 Task: In the  document poem.pdf. Below name insert the link: 'www.instagram.com' Insert Dropdown below the link: Review Status  'Select Under review'Insert Header and write  "LunaTech" . Change font style to  Lobster
Action: Mouse moved to (309, 352)
Screenshot: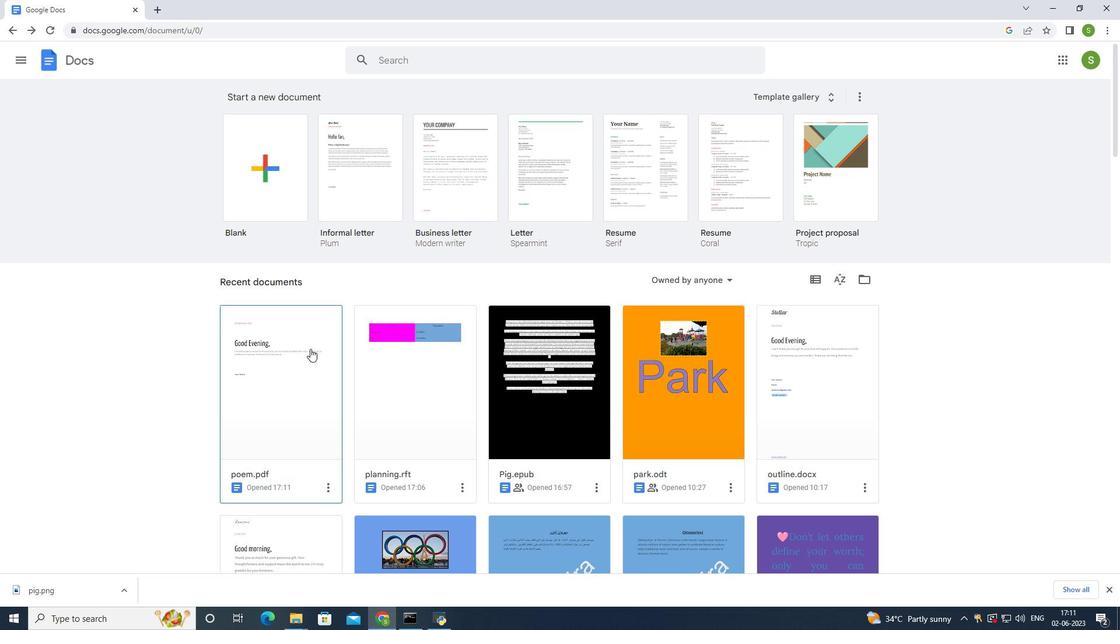 
Action: Mouse pressed left at (309, 352)
Screenshot: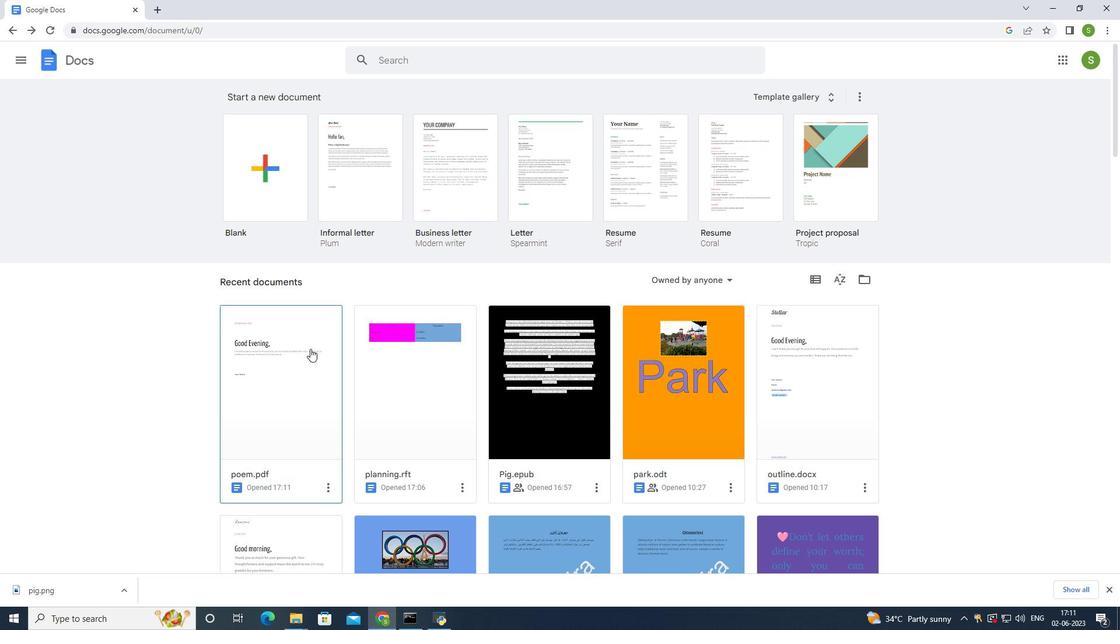 
Action: Mouse moved to (348, 406)
Screenshot: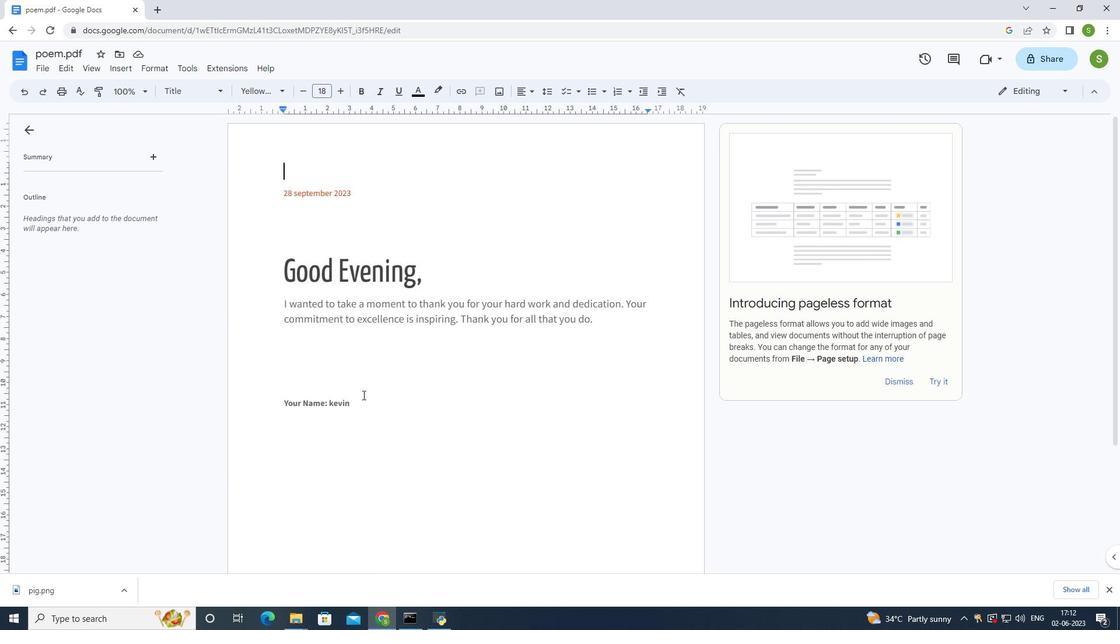 
Action: Mouse pressed left at (348, 406)
Screenshot: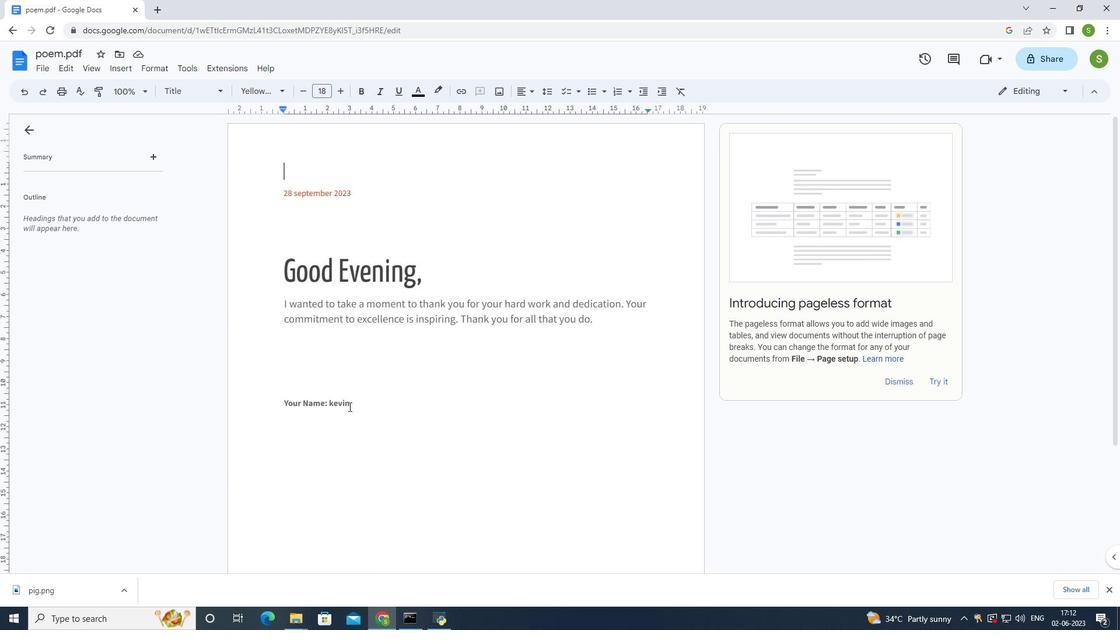 
Action: Mouse moved to (414, 392)
Screenshot: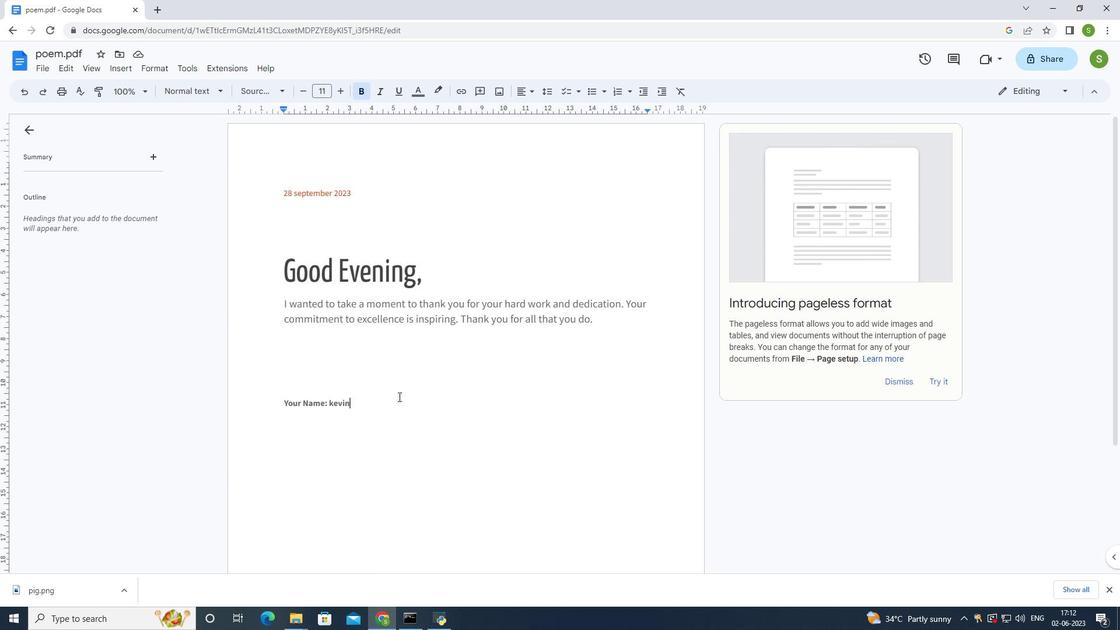 
Action: Key pressed <Key.enter>
Screenshot: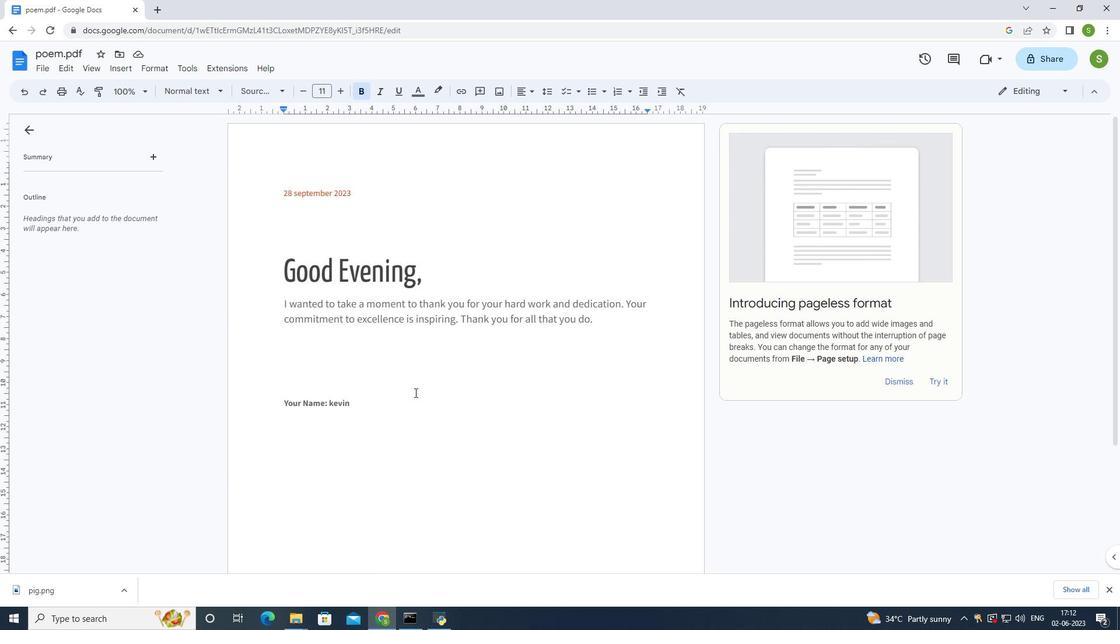 
Action: Mouse moved to (464, 92)
Screenshot: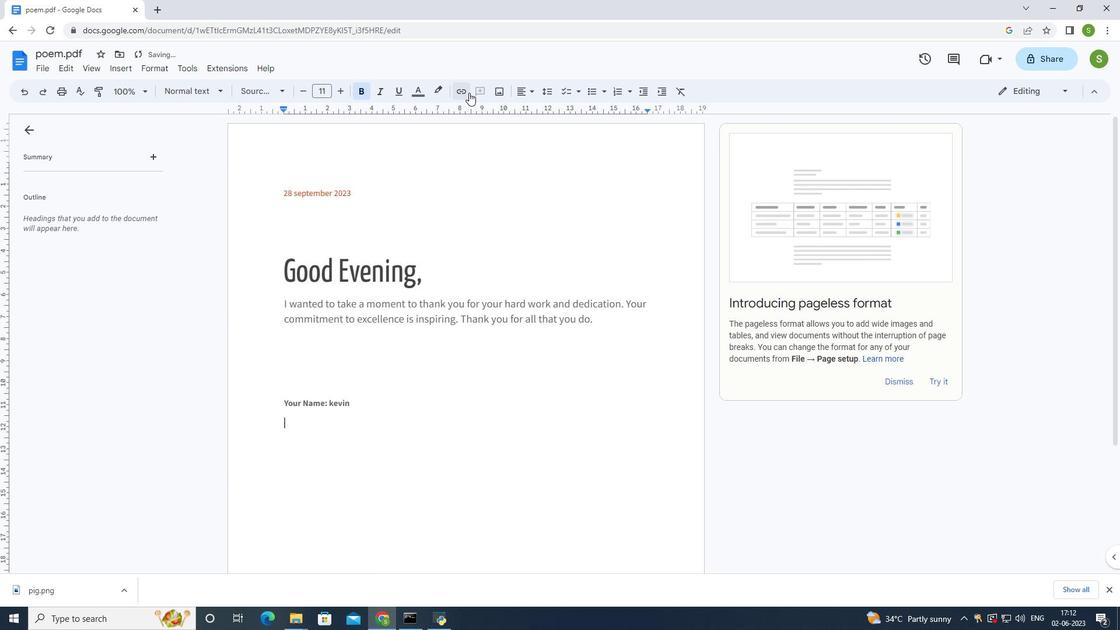 
Action: Mouse pressed left at (464, 92)
Screenshot: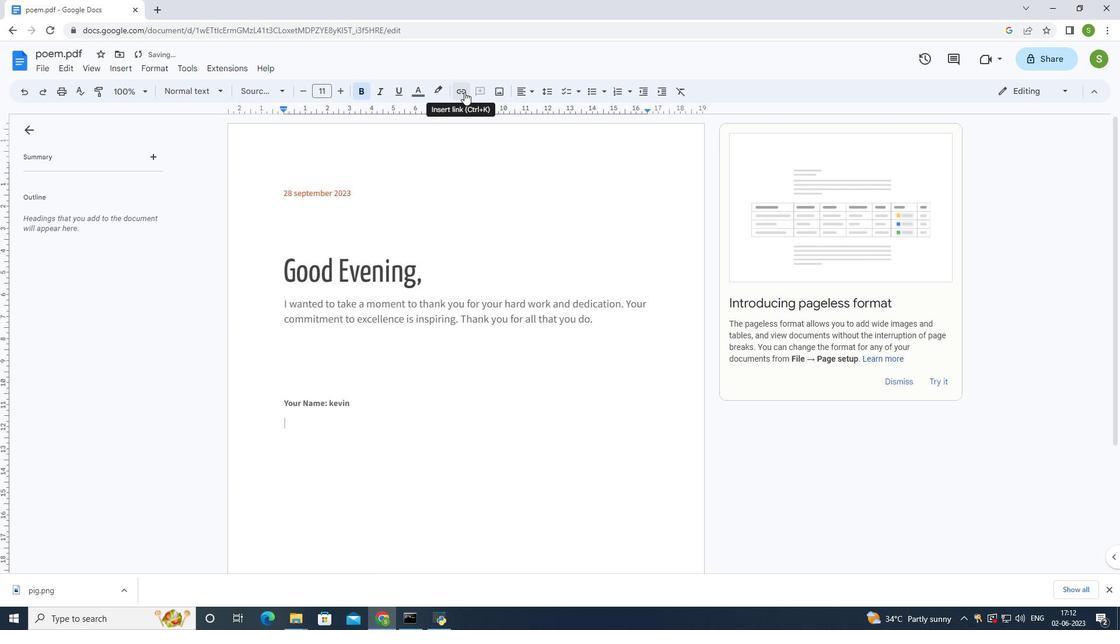 
Action: Mouse moved to (396, 229)
Screenshot: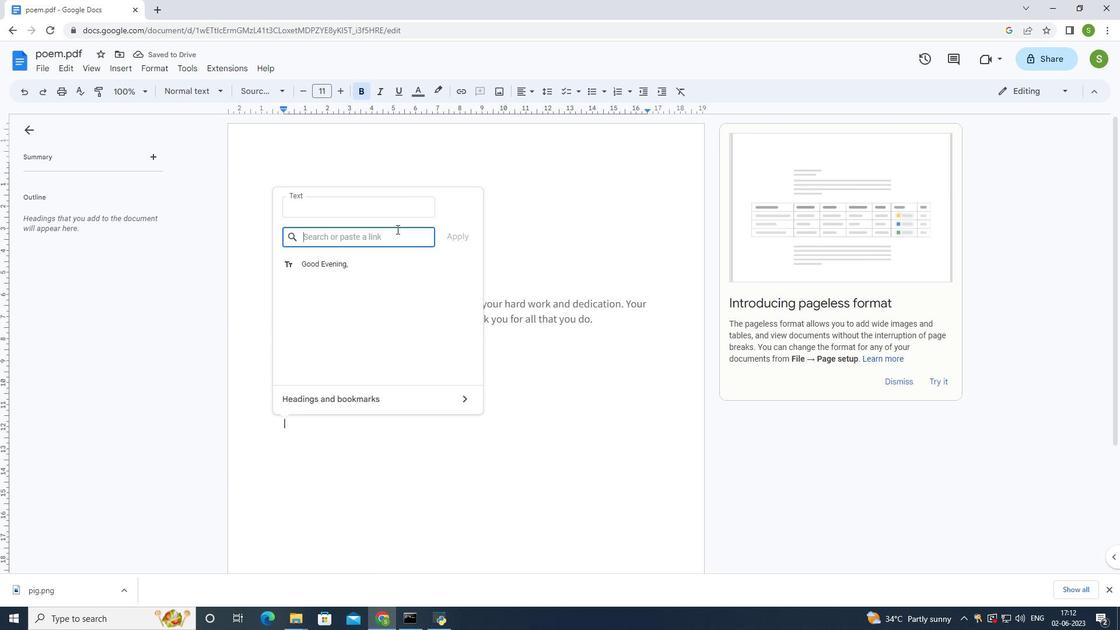 
Action: Key pressed www.
Screenshot: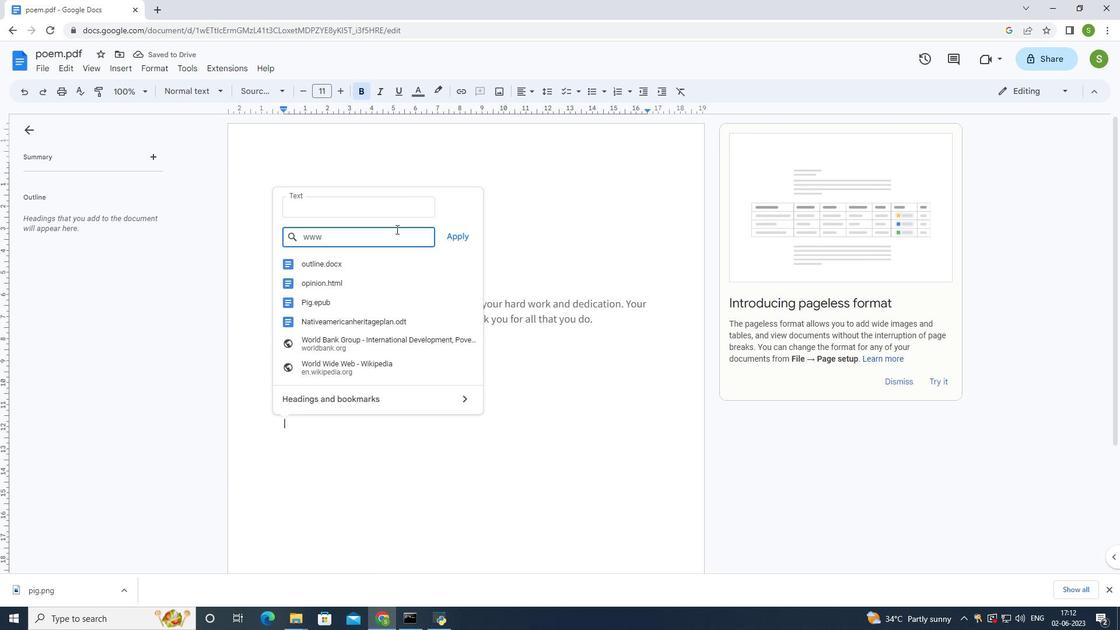 
Action: Mouse moved to (406, 248)
Screenshot: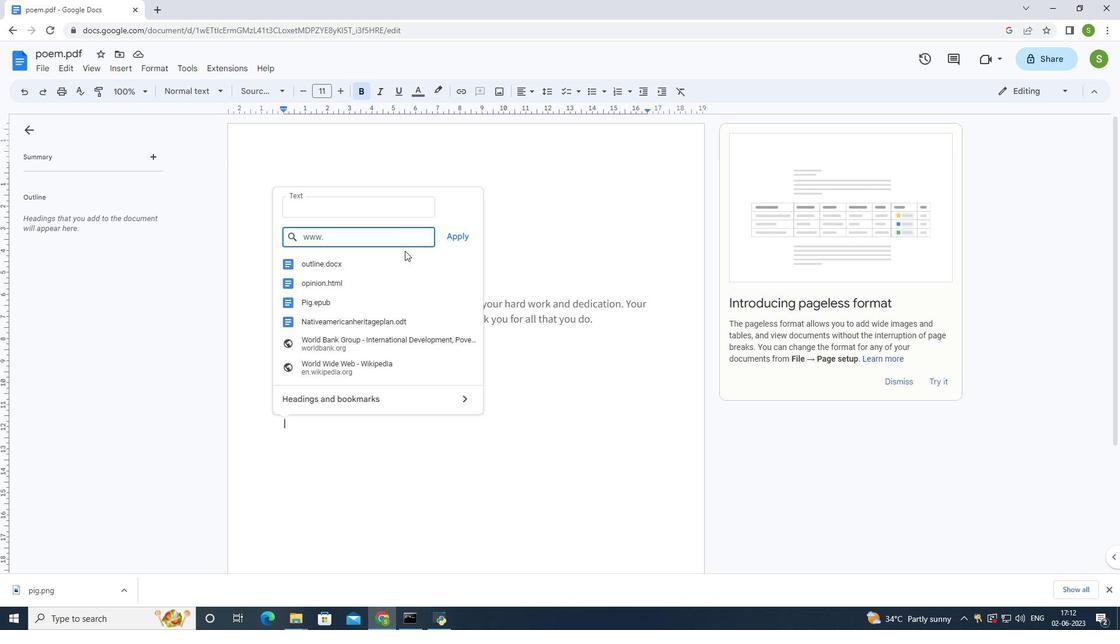 
Action: Key pressed instagram.com<Key.enter>
Screenshot: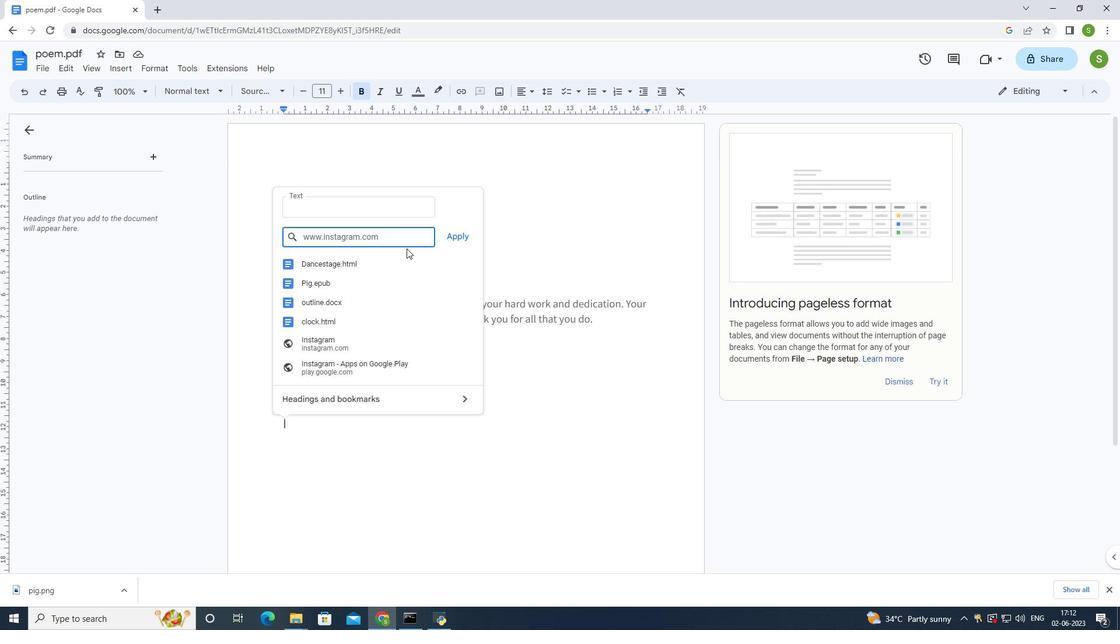 
Action: Mouse moved to (120, 64)
Screenshot: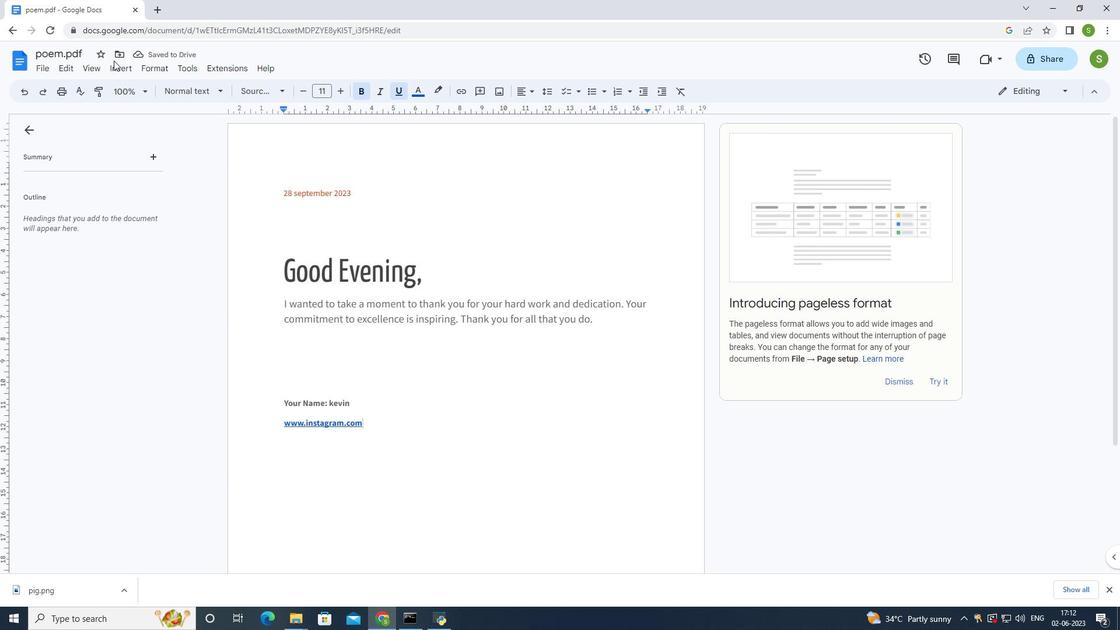 
Action: Mouse pressed left at (120, 64)
Screenshot: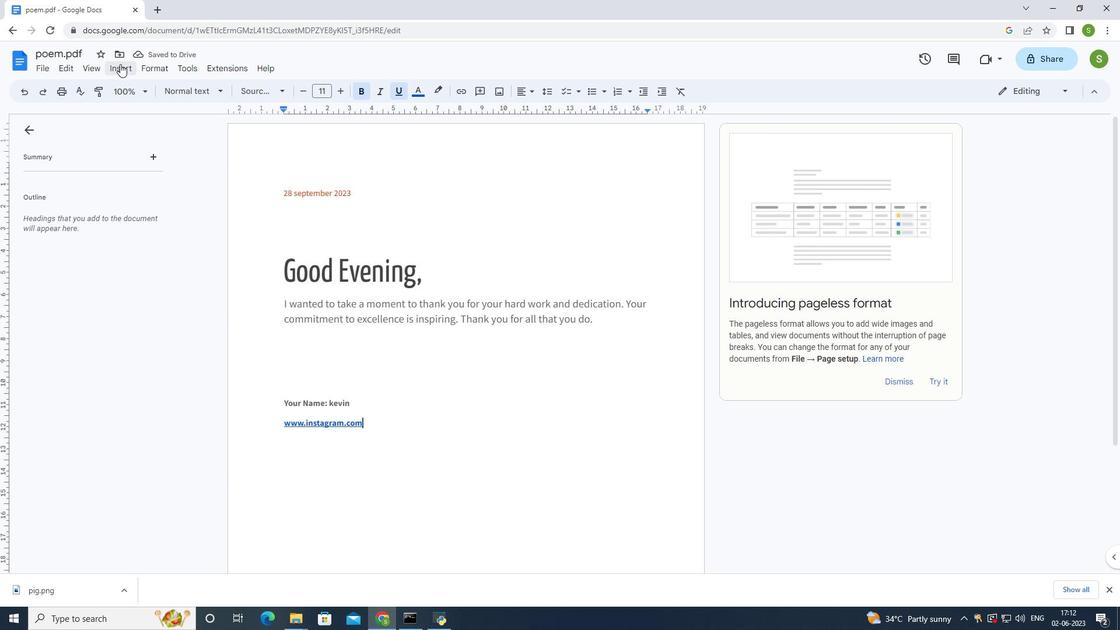 
Action: Mouse moved to (171, 224)
Screenshot: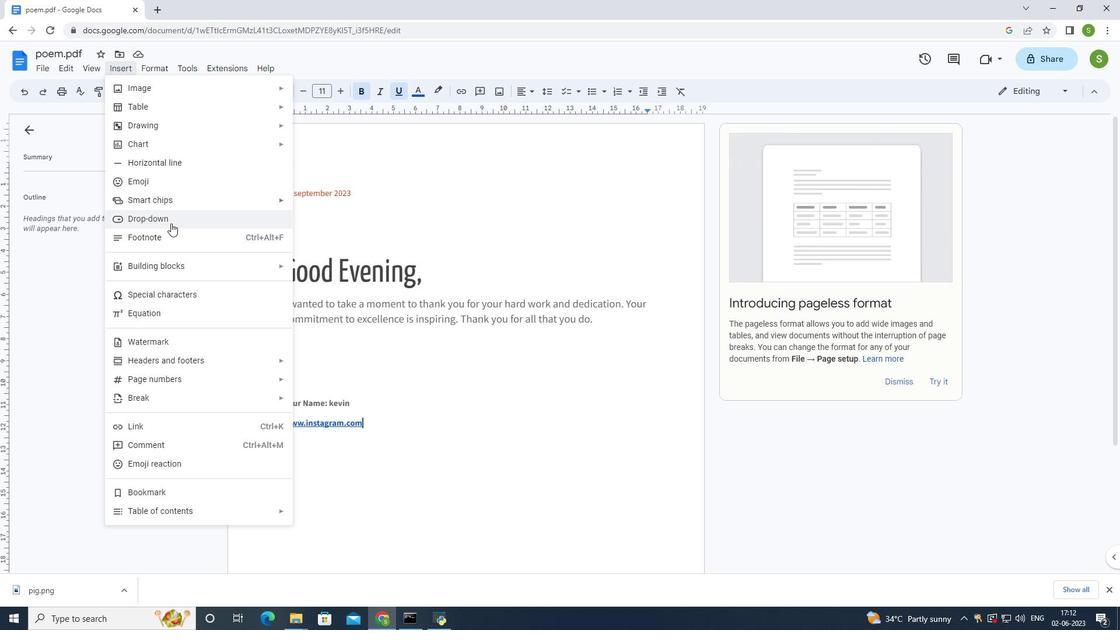 
Action: Mouse pressed left at (171, 224)
Screenshot: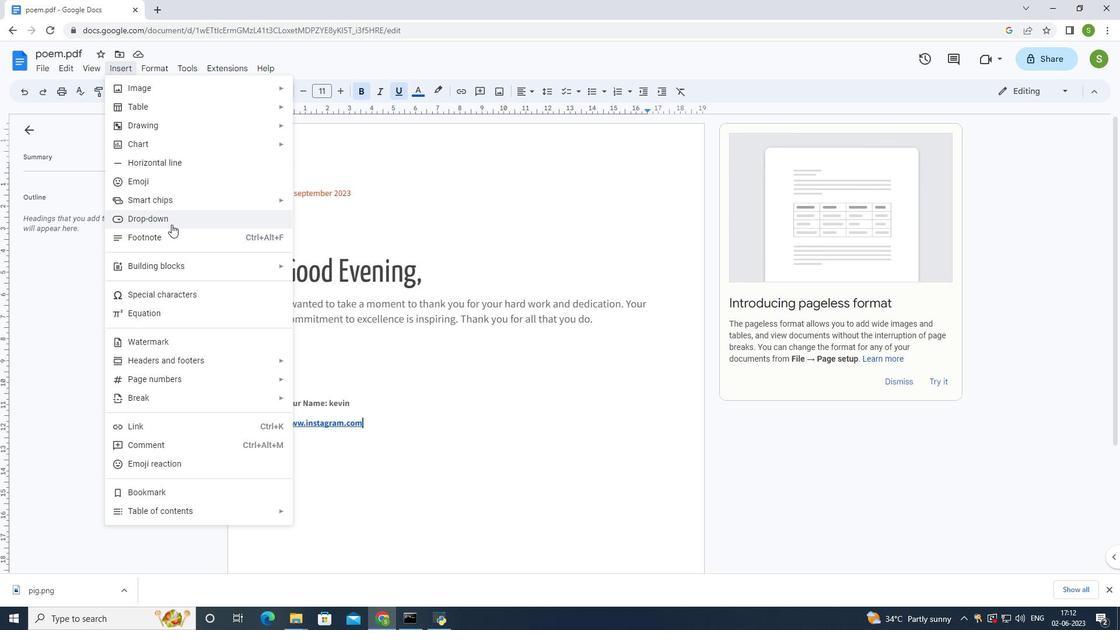 
Action: Mouse moved to (403, 527)
Screenshot: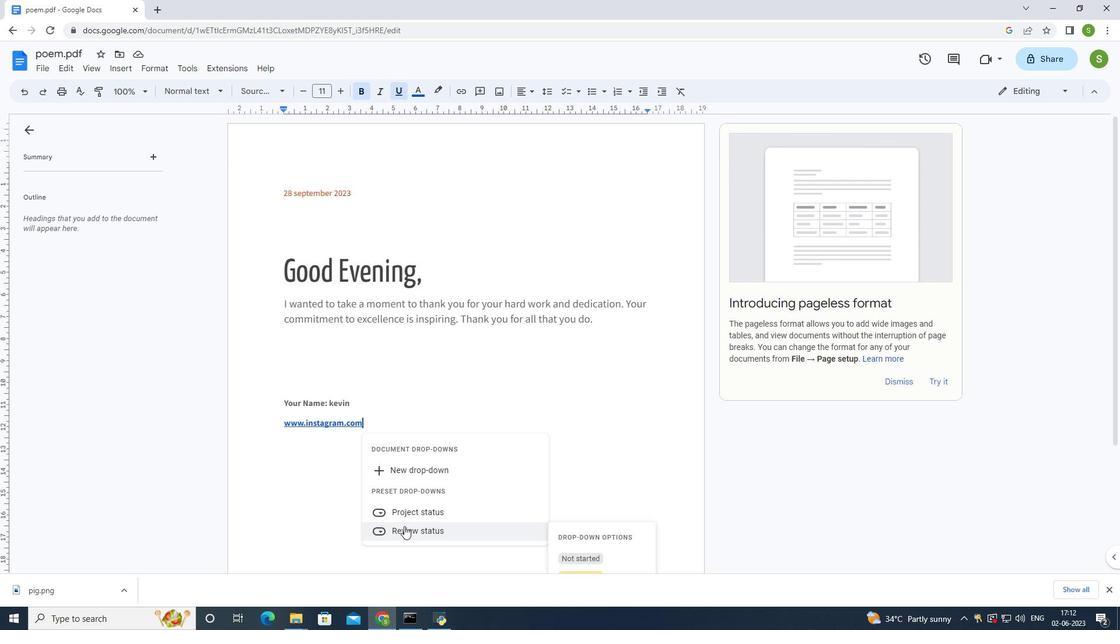 
Action: Mouse pressed left at (403, 527)
Screenshot: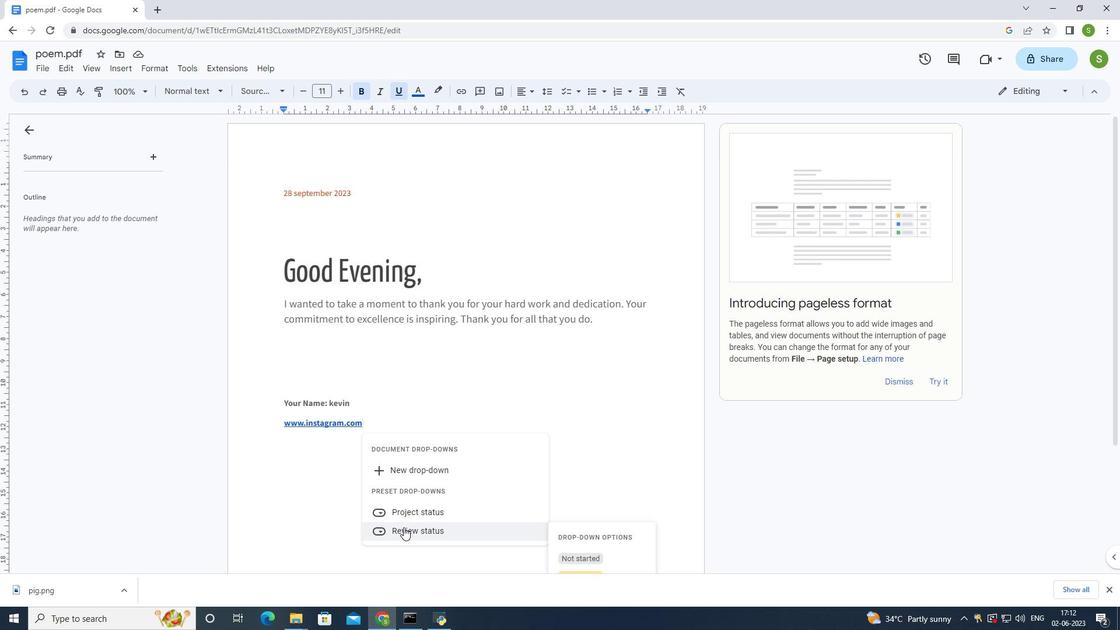 
Action: Mouse moved to (407, 421)
Screenshot: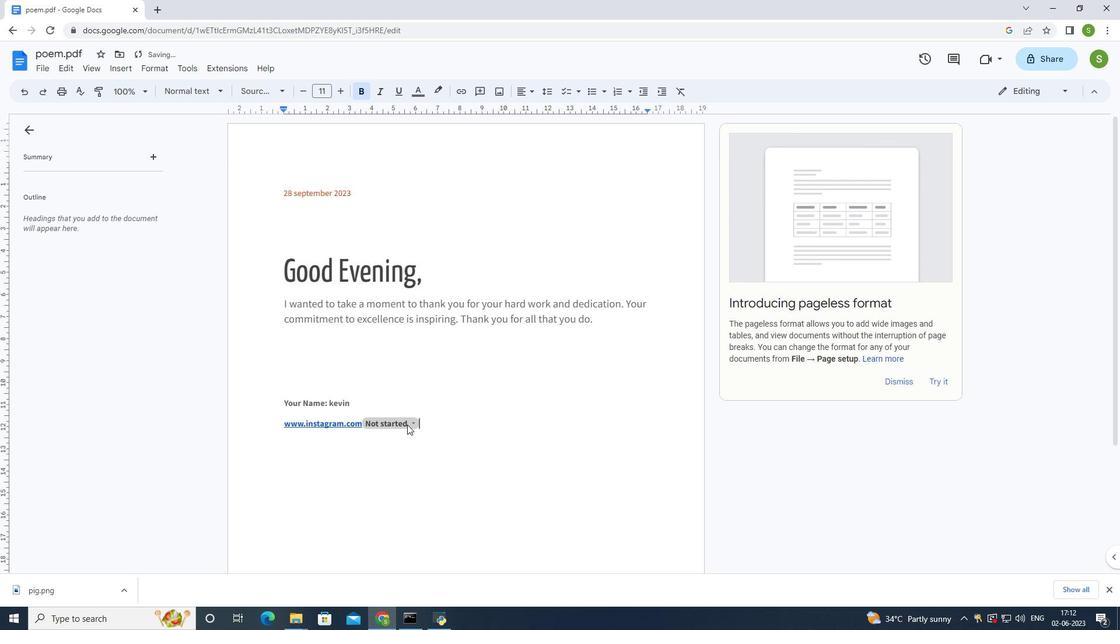
Action: Mouse pressed left at (407, 421)
Screenshot: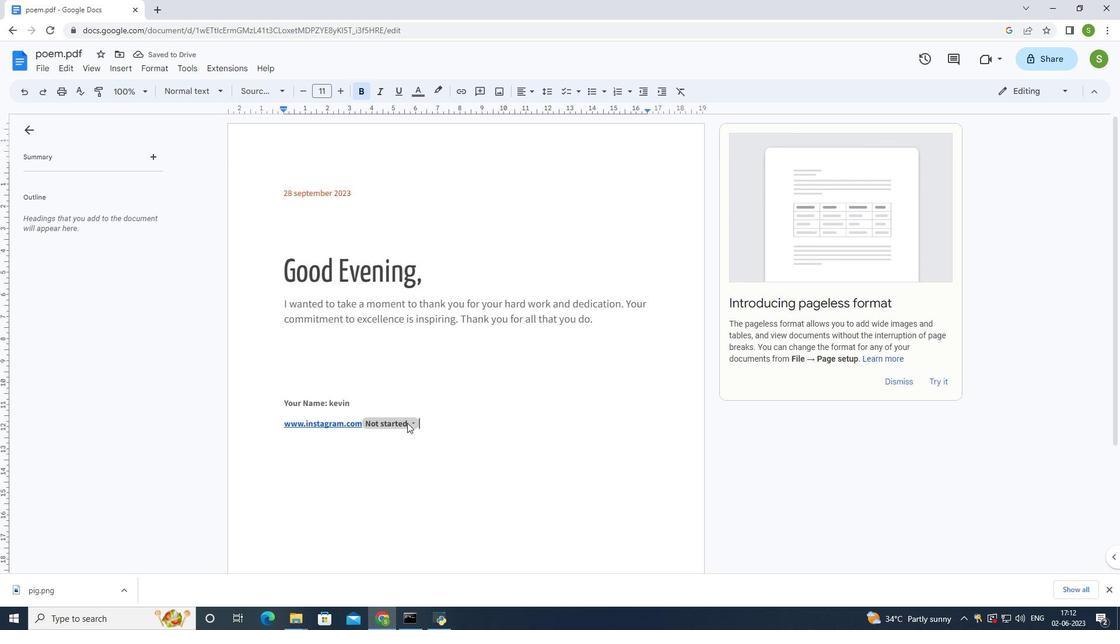 
Action: Mouse moved to (486, 474)
Screenshot: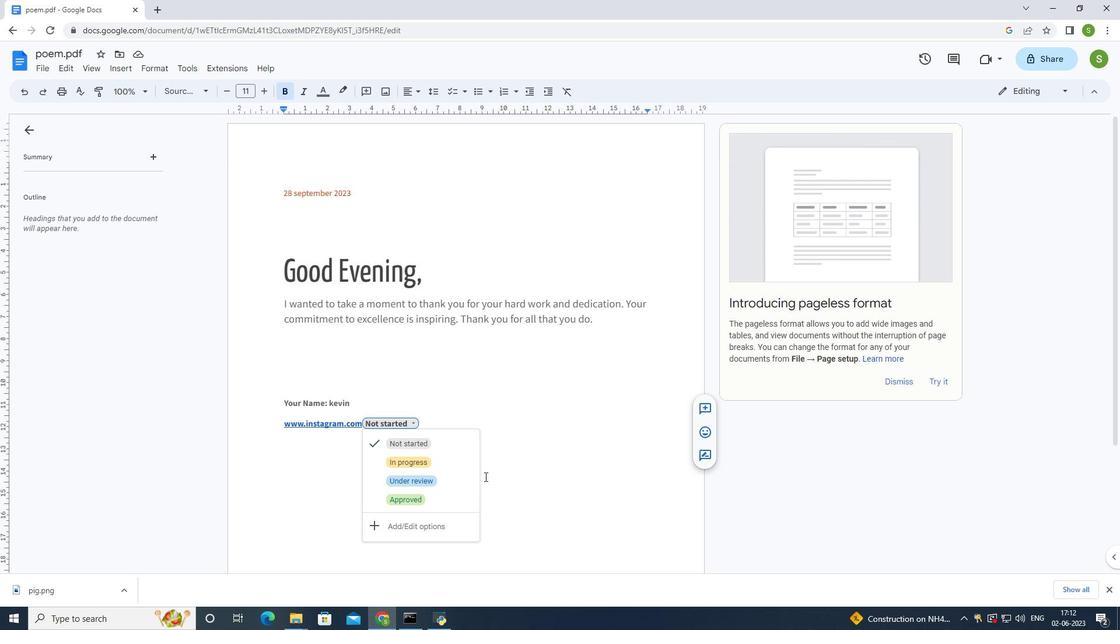 
Action: Mouse pressed left at (486, 474)
Screenshot: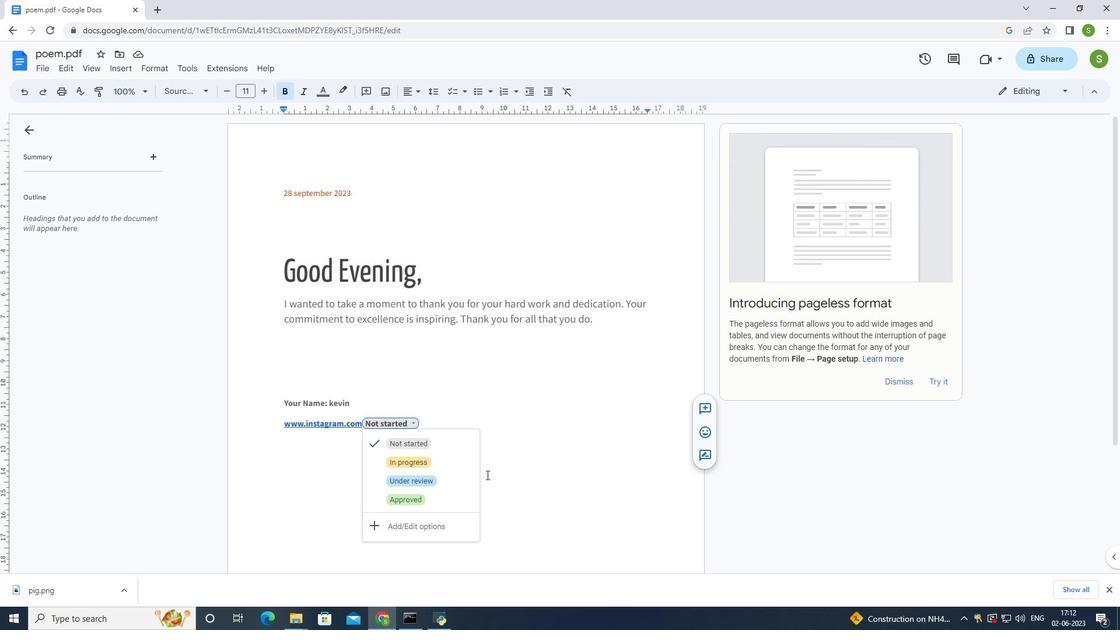 
Action: Mouse moved to (375, 151)
Screenshot: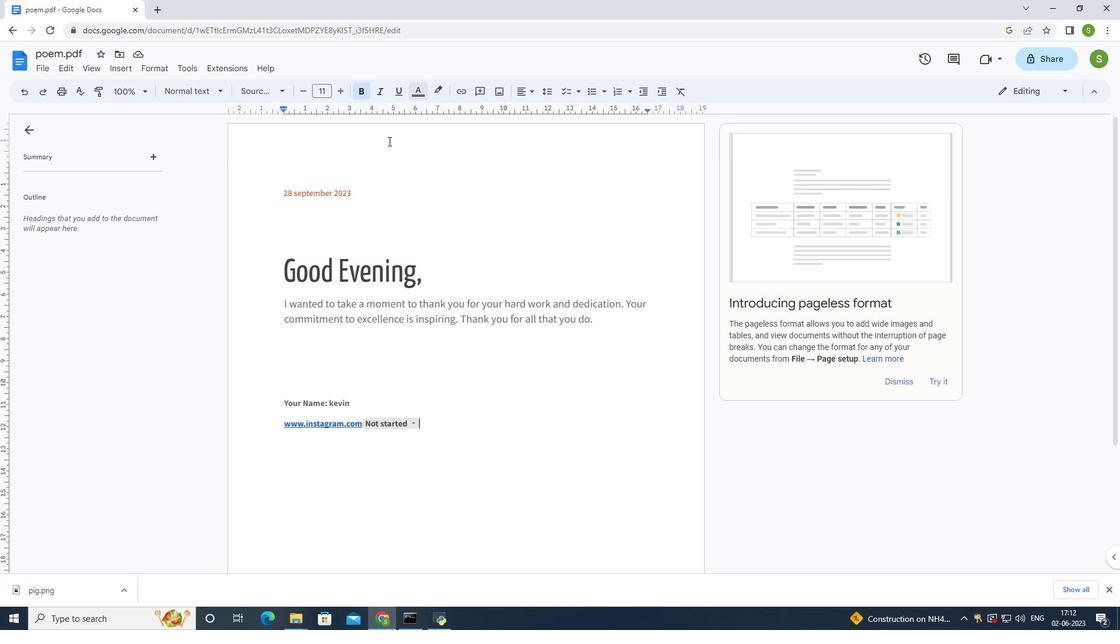 
Action: Mouse pressed left at (375, 151)
Screenshot: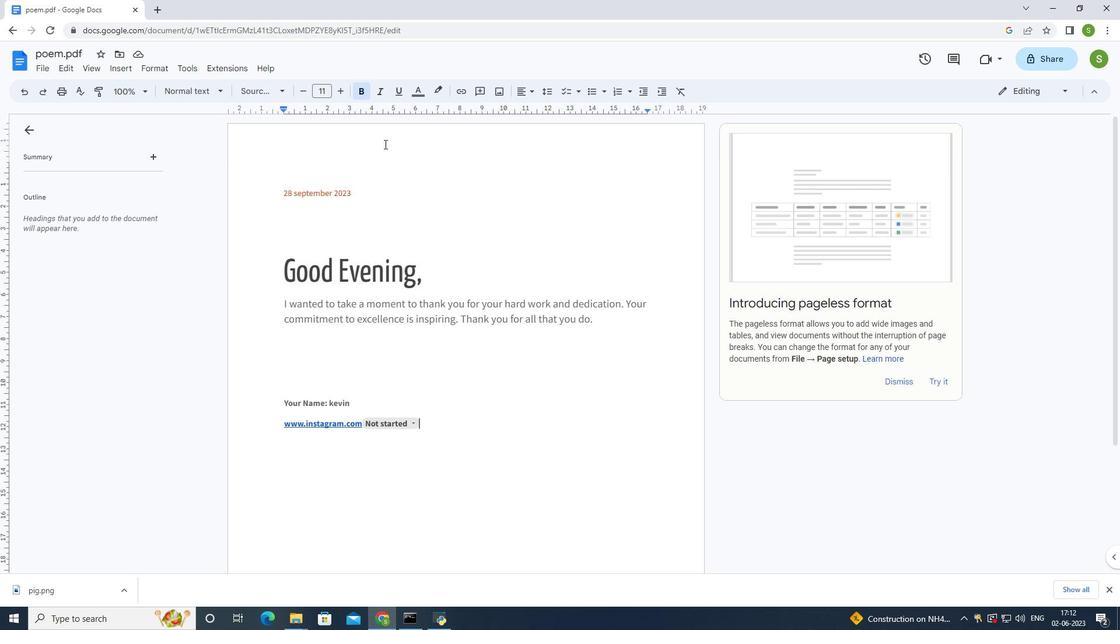 
Action: Mouse moved to (374, 151)
Screenshot: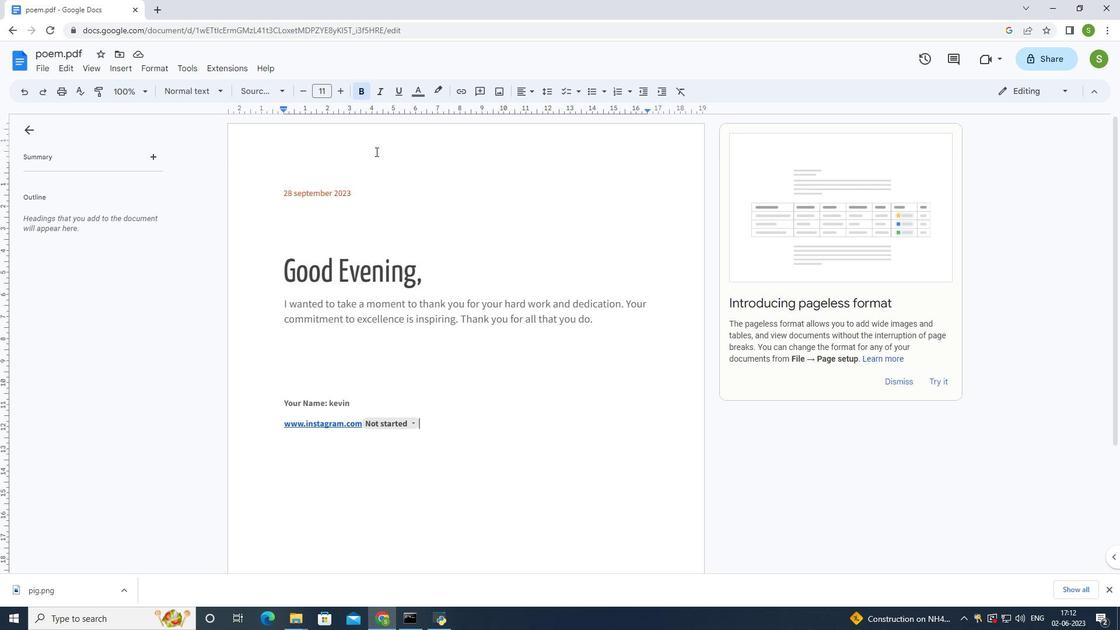 
Action: Mouse pressed left at (374, 151)
Screenshot: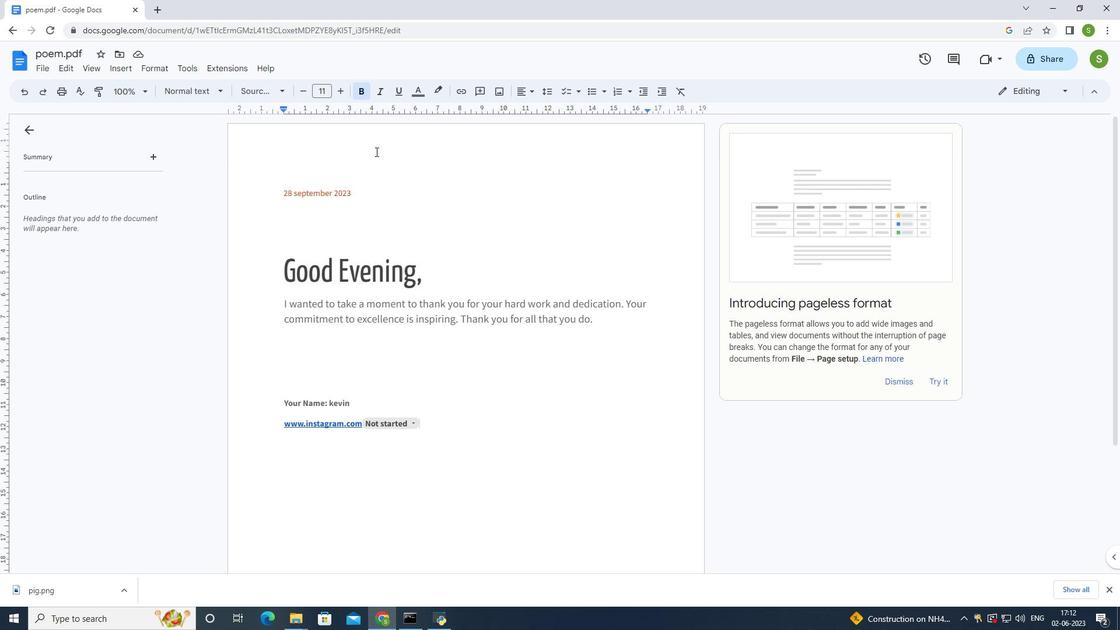 
Action: Mouse pressed left at (374, 151)
Screenshot: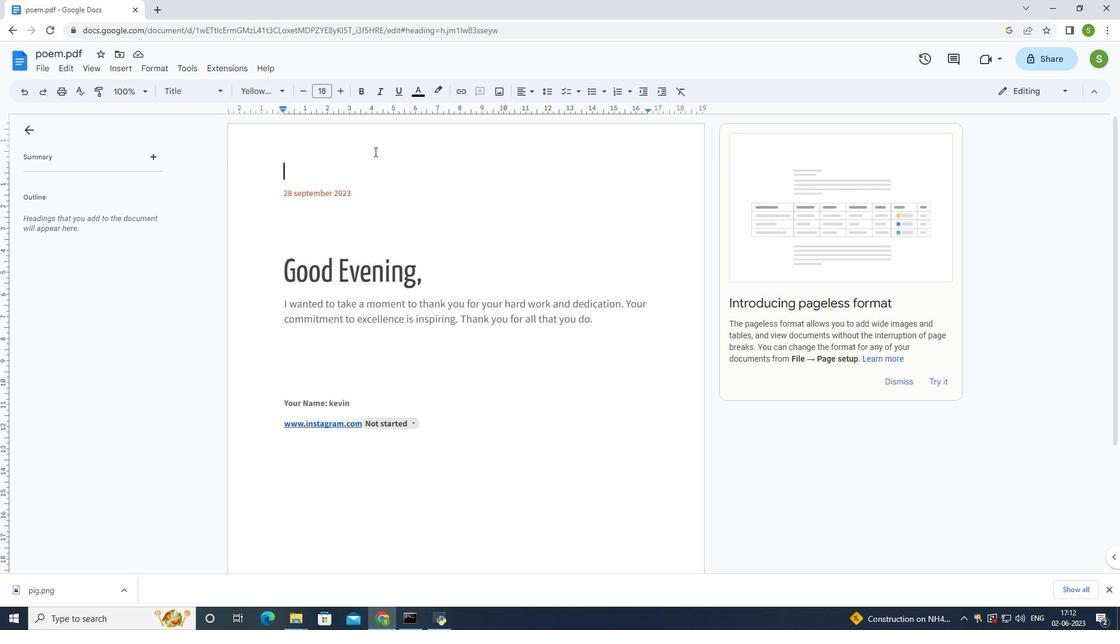 
Action: Mouse pressed left at (374, 151)
Screenshot: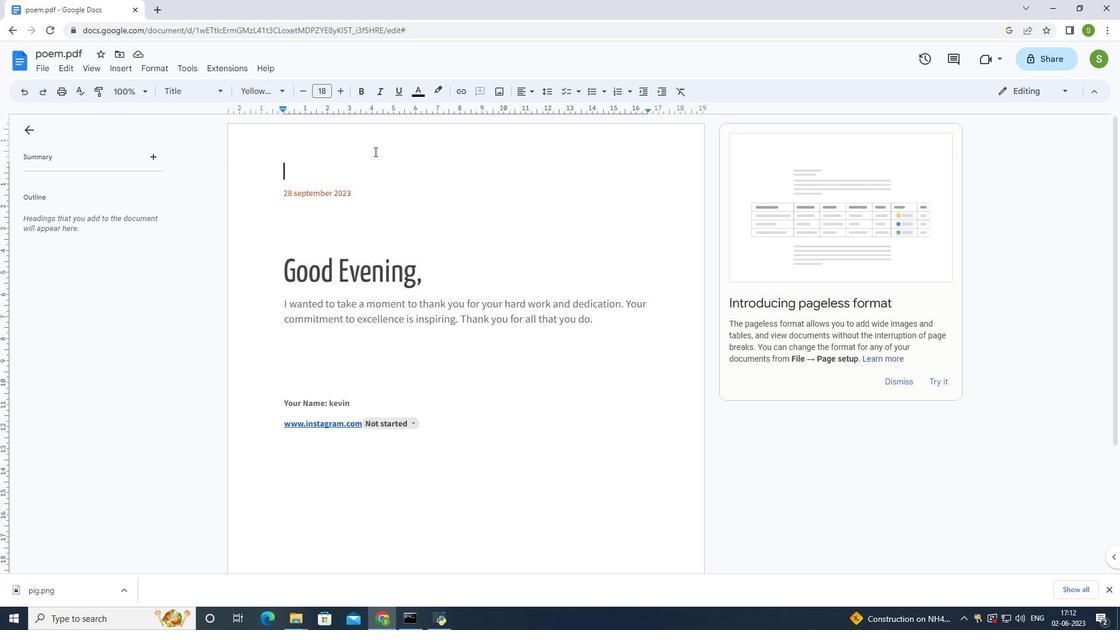
Action: Mouse moved to (397, 146)
Screenshot: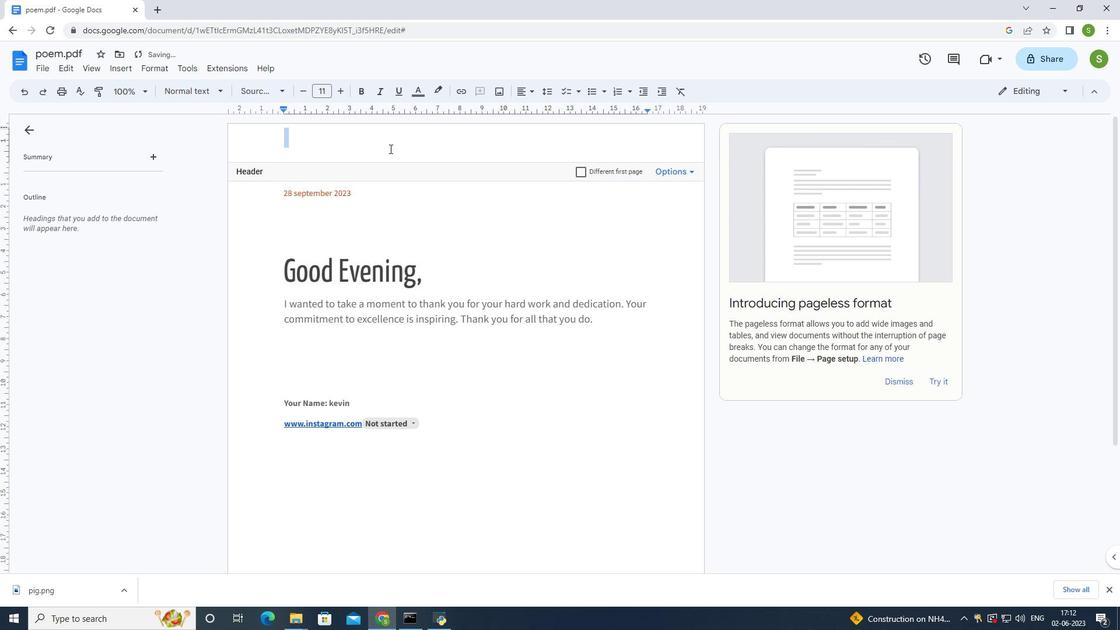 
Action: Key pressed <Key.shift><Key.shift><Key.shift><Key.shift><Key.shift><Key.shift><Key.shift><Key.shift><Key.shift><Key.shift><Key.shift><Key.shift>Luna<Key.space><Key.shift>tech
Screenshot: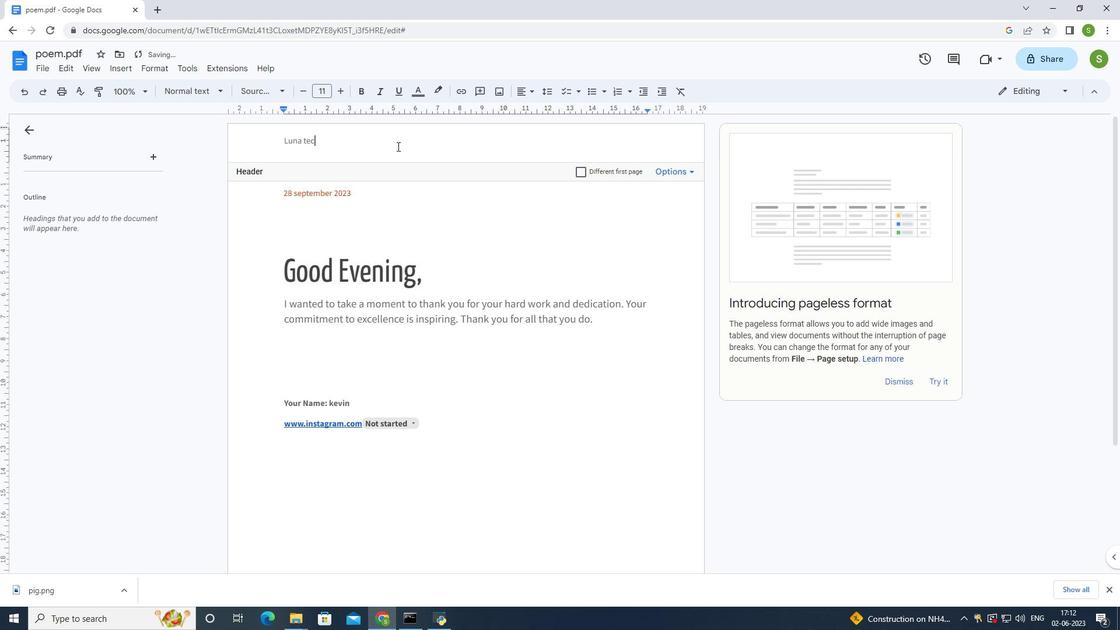 
Action: Mouse moved to (308, 141)
Screenshot: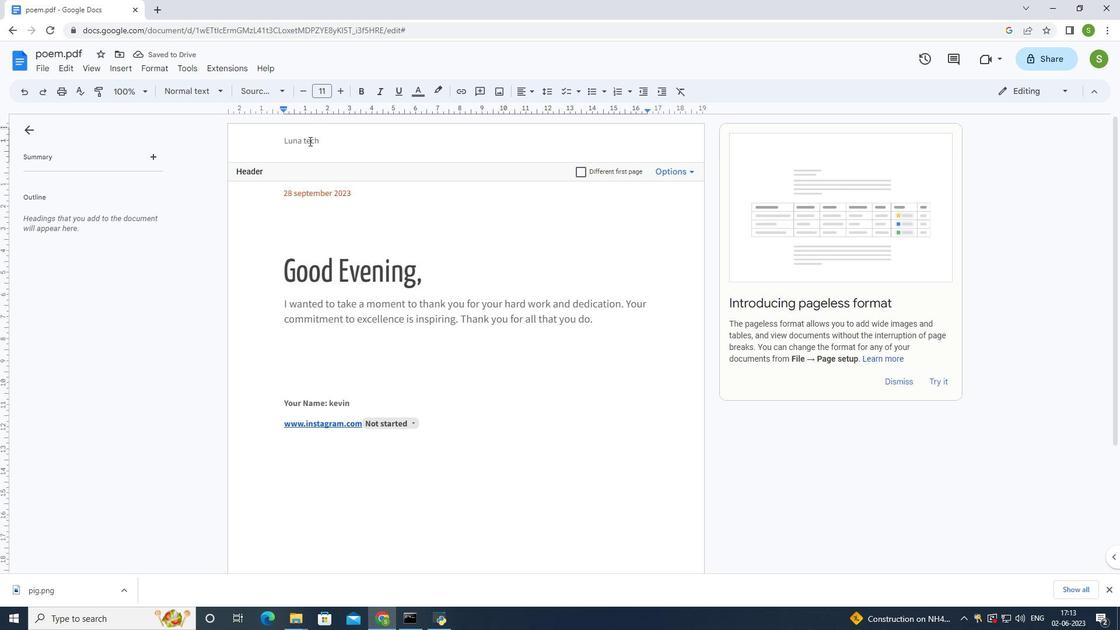 
Action: Mouse pressed left at (308, 141)
Screenshot: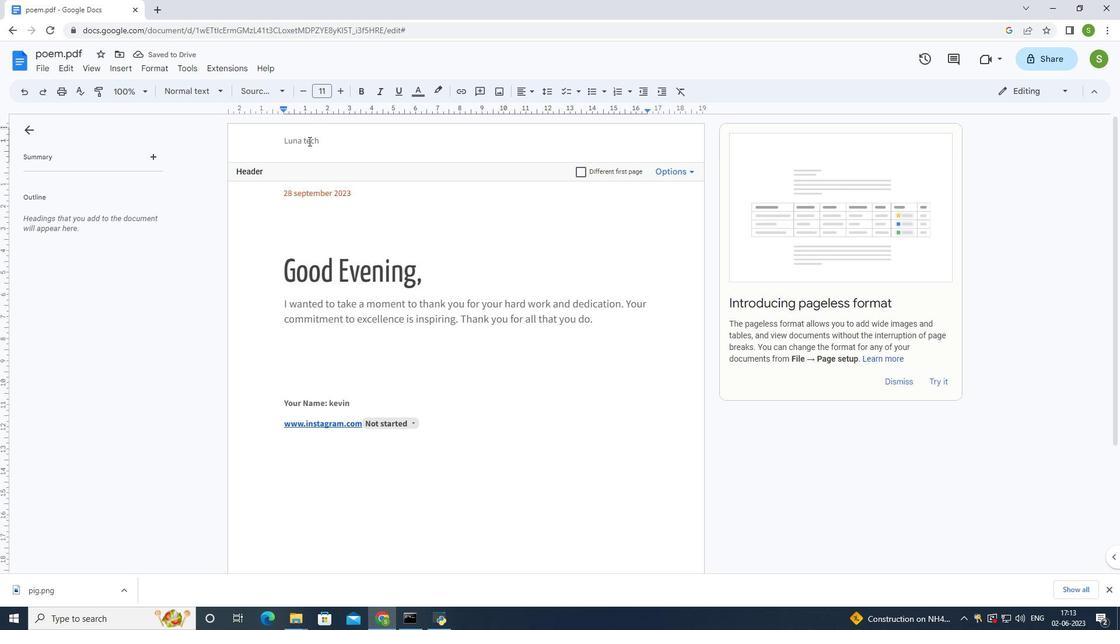 
Action: Mouse moved to (306, 141)
Screenshot: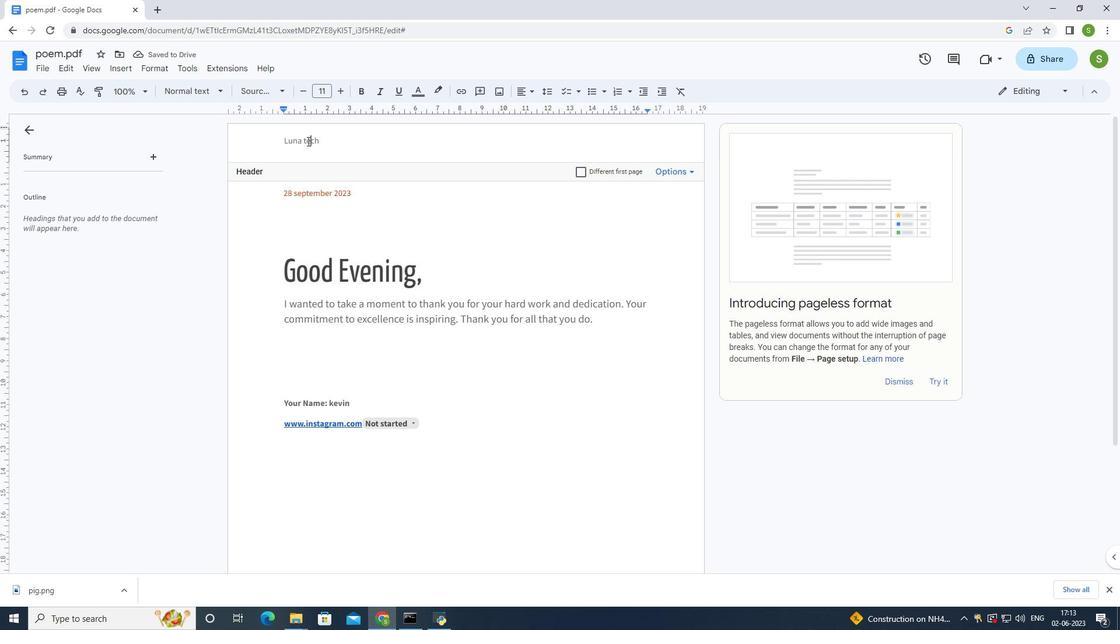 
Action: Mouse pressed left at (306, 141)
Screenshot: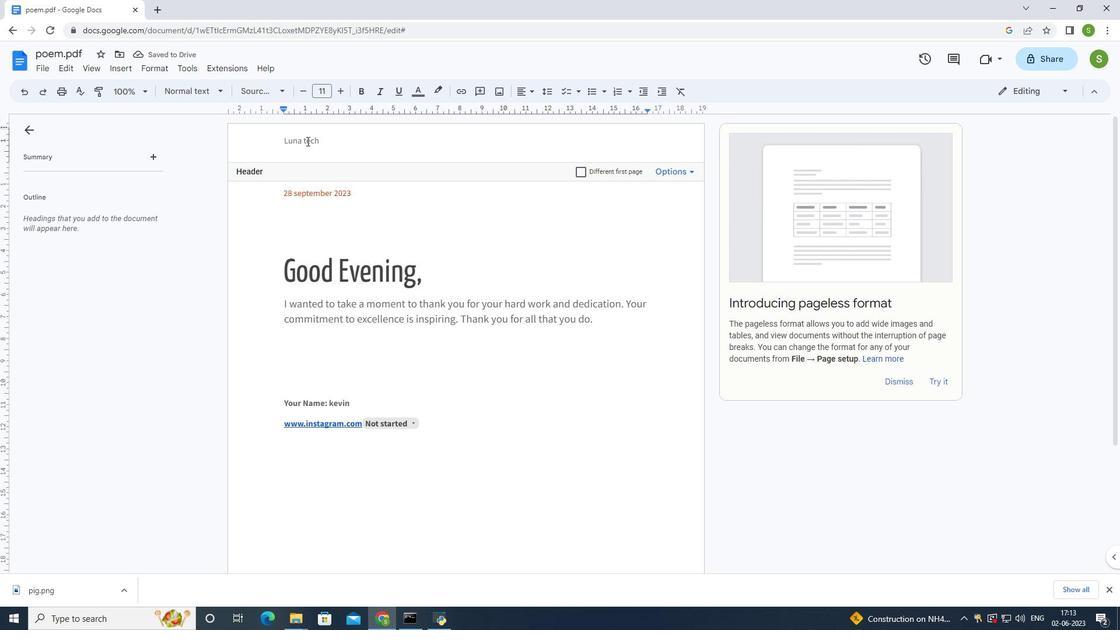 
Action: Mouse moved to (380, 131)
Screenshot: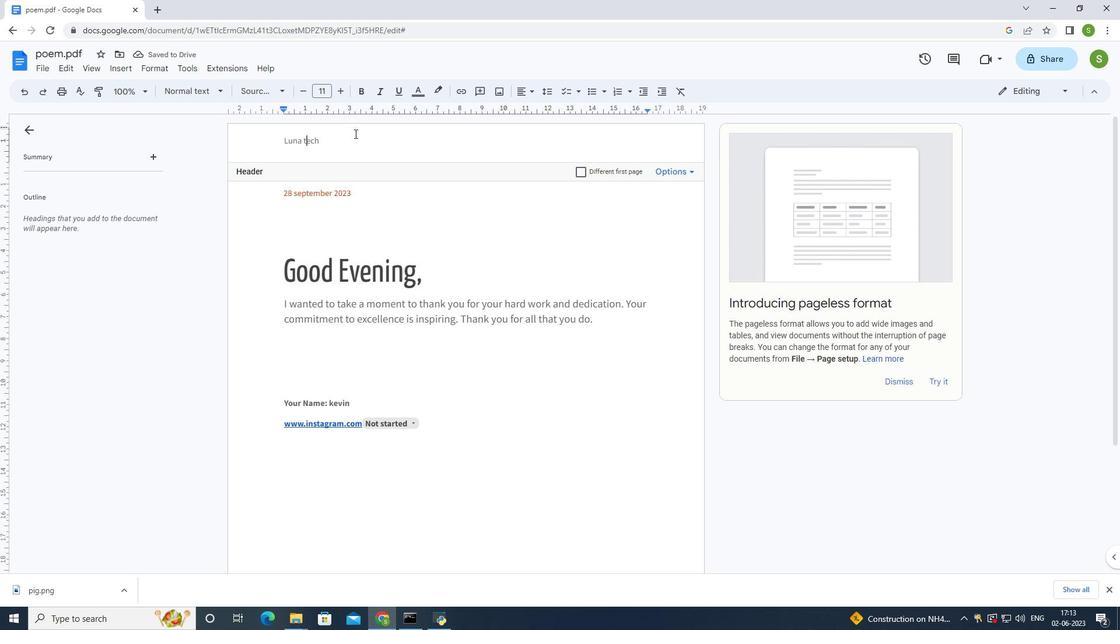 
Action: Key pressed <Key.backspace><Key.shift>T
Screenshot: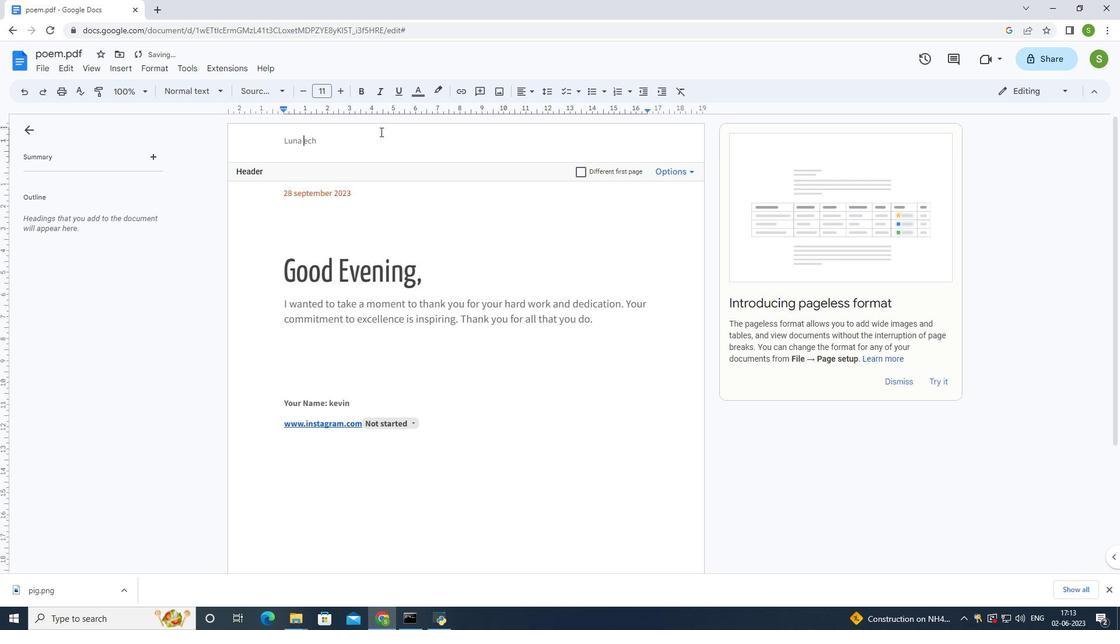 
Action: Mouse moved to (330, 142)
Screenshot: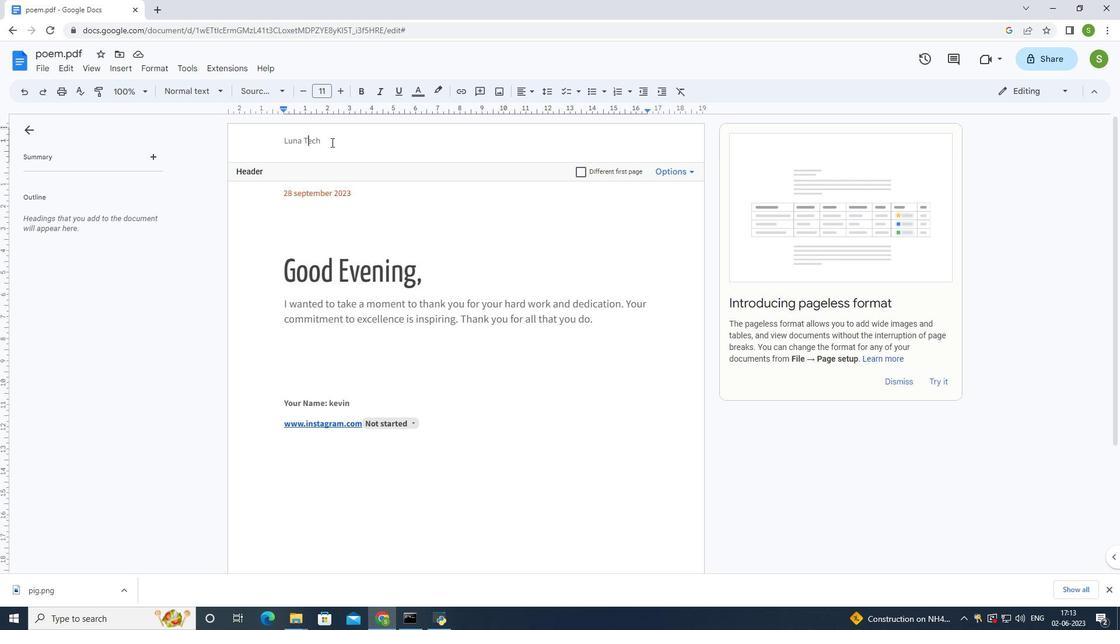 
Action: Mouse pressed left at (330, 142)
Screenshot: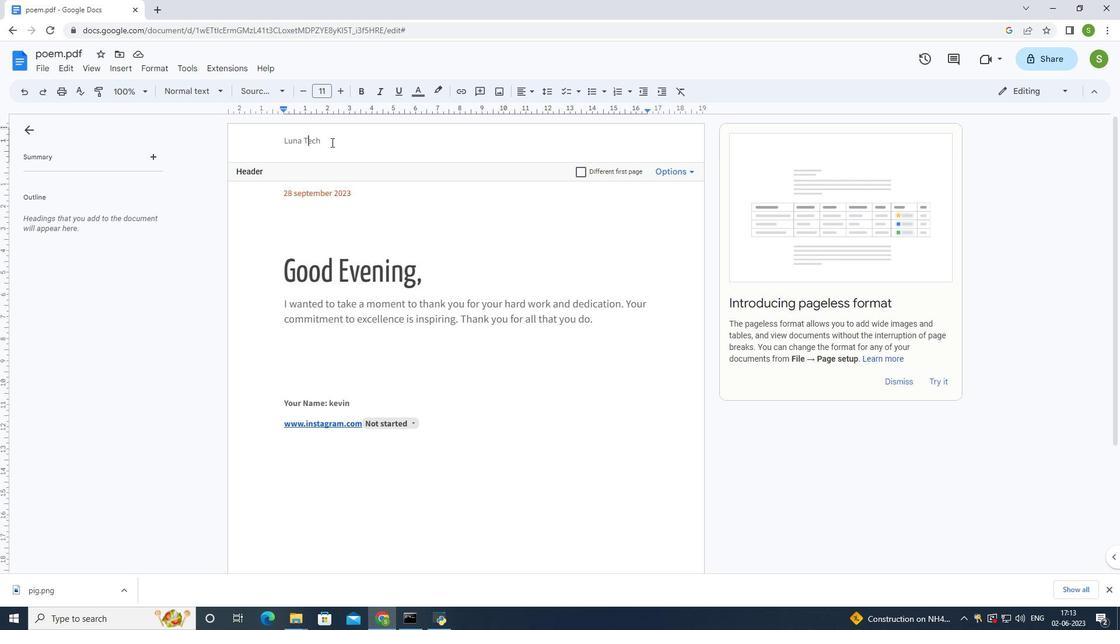 
Action: Mouse moved to (260, 88)
Screenshot: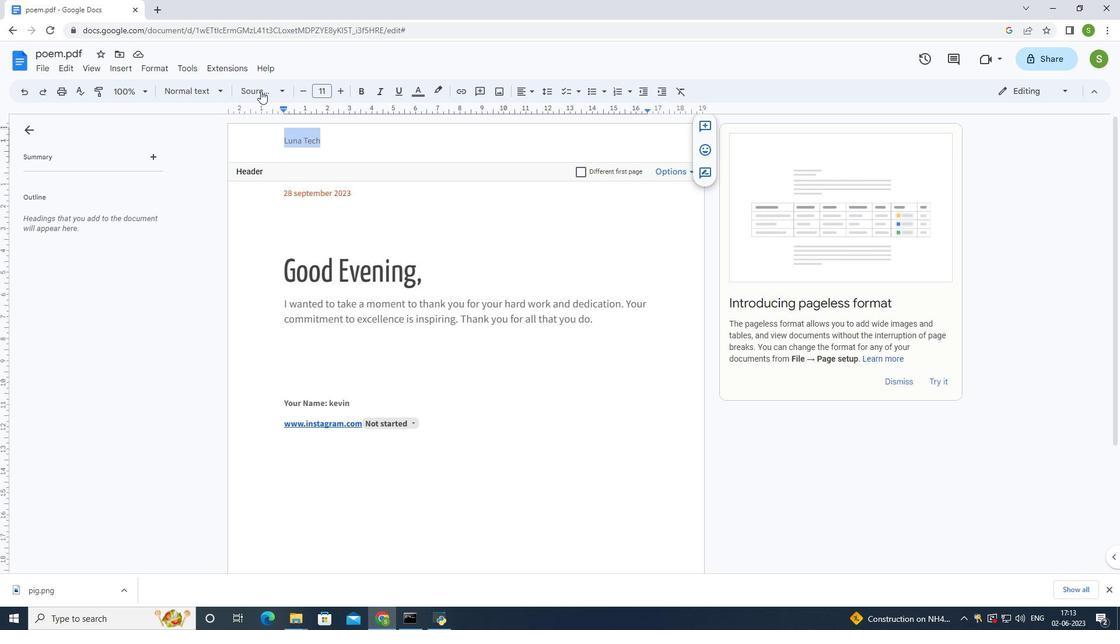 
Action: Mouse pressed left at (260, 88)
Screenshot: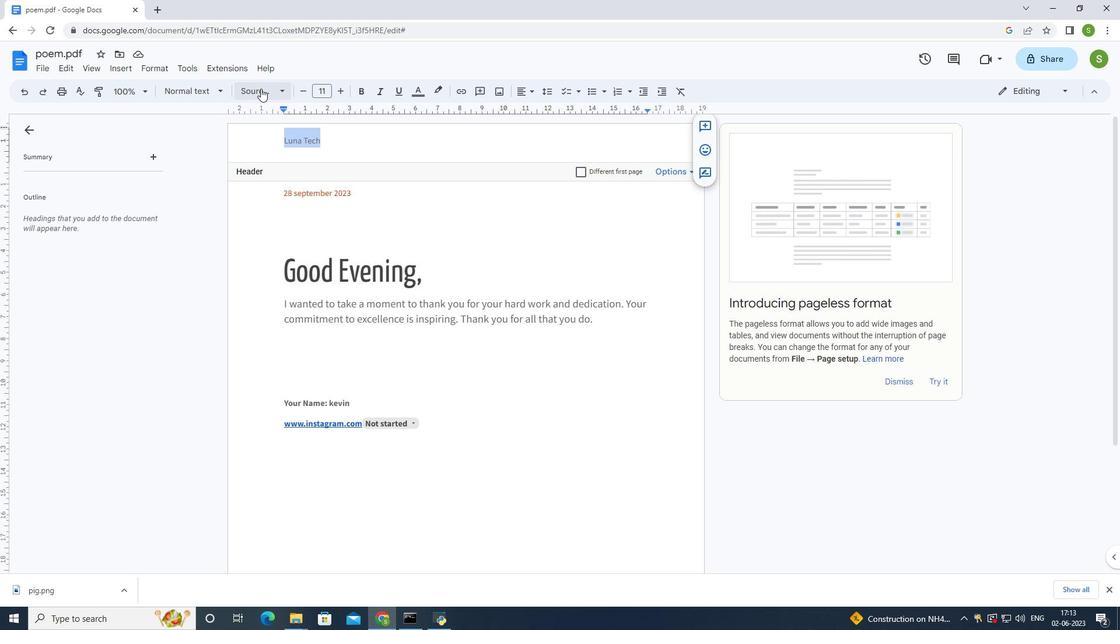 
Action: Mouse moved to (277, 112)
Screenshot: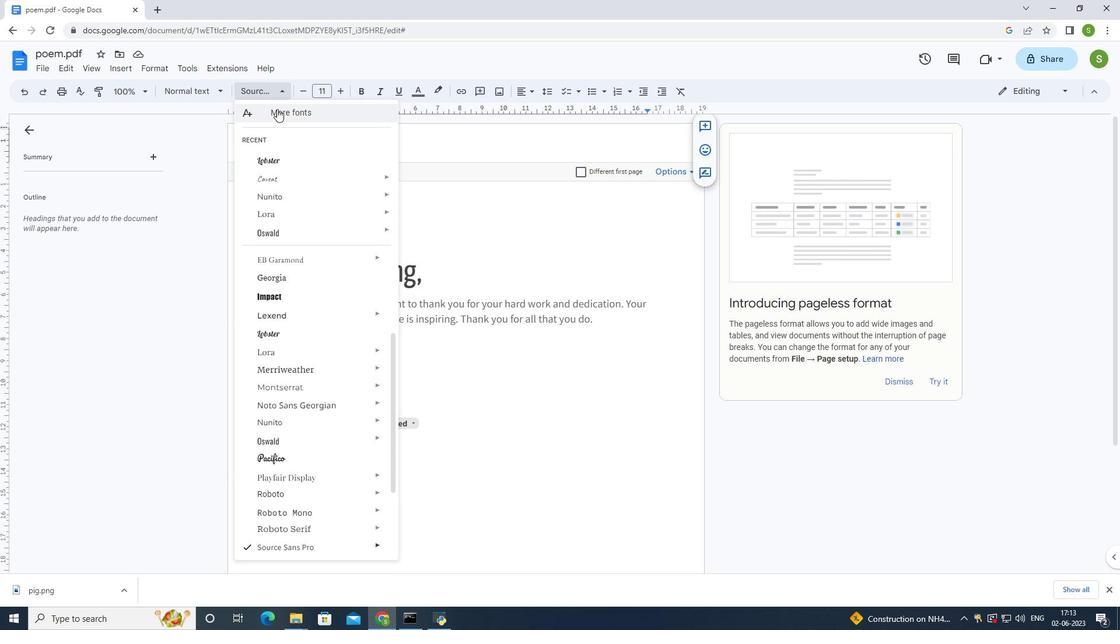 
Action: Mouse pressed left at (277, 112)
Screenshot: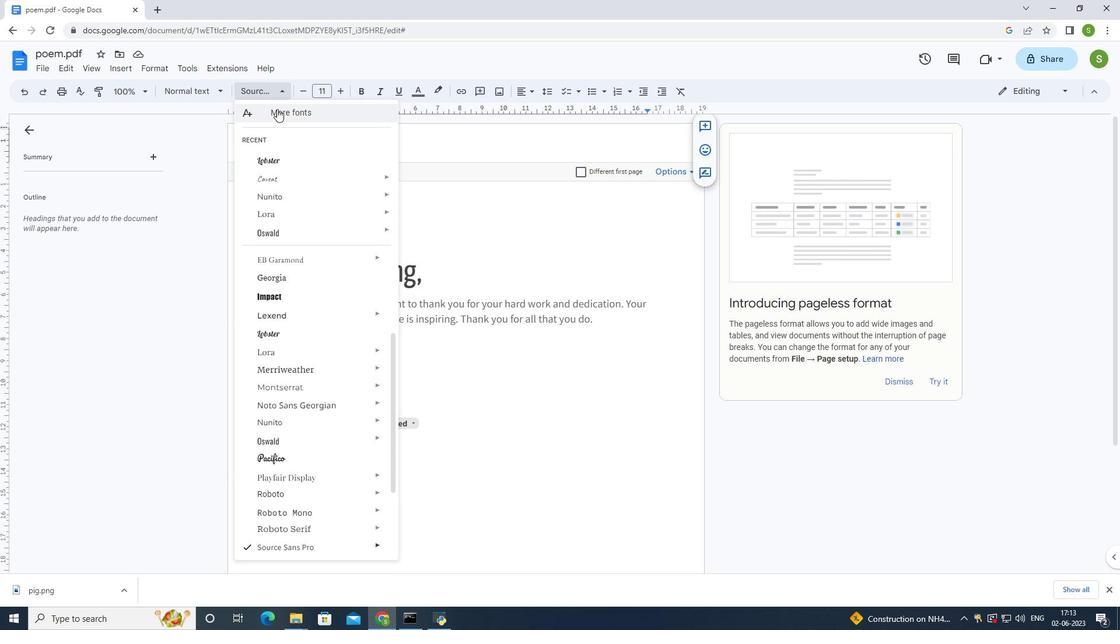 
Action: Mouse moved to (392, 170)
Screenshot: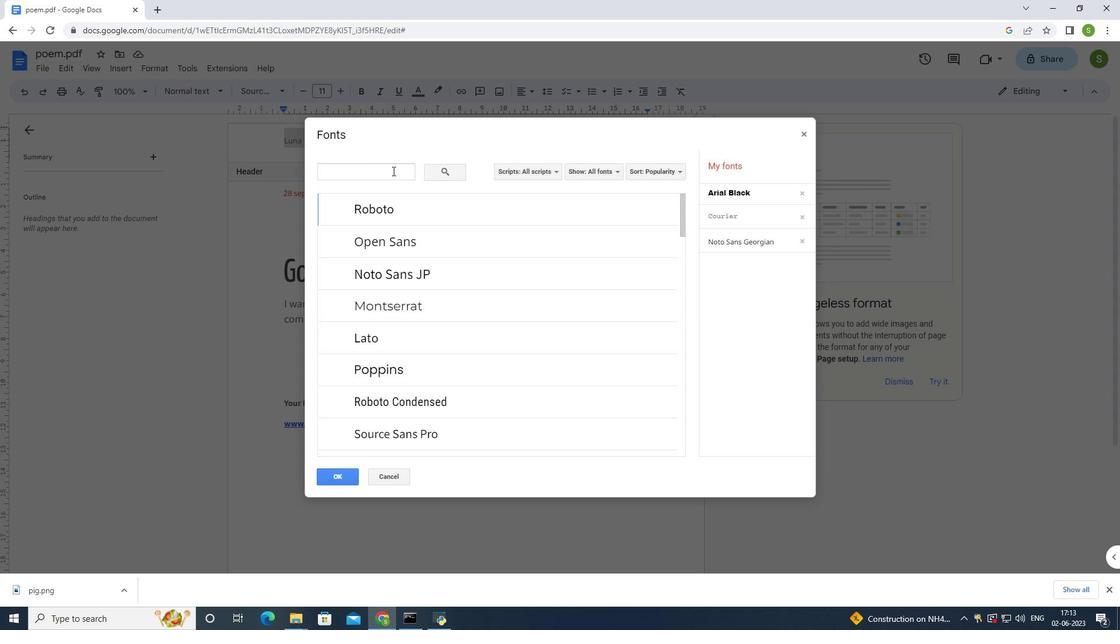 
Action: Mouse pressed left at (392, 170)
Screenshot: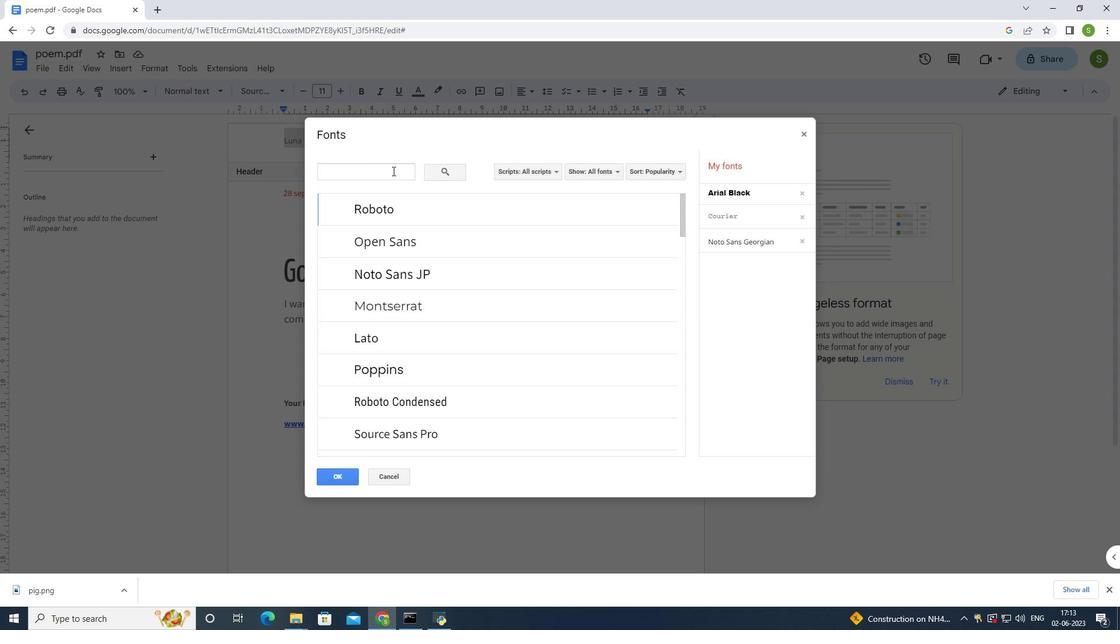 
Action: Mouse moved to (389, 175)
Screenshot: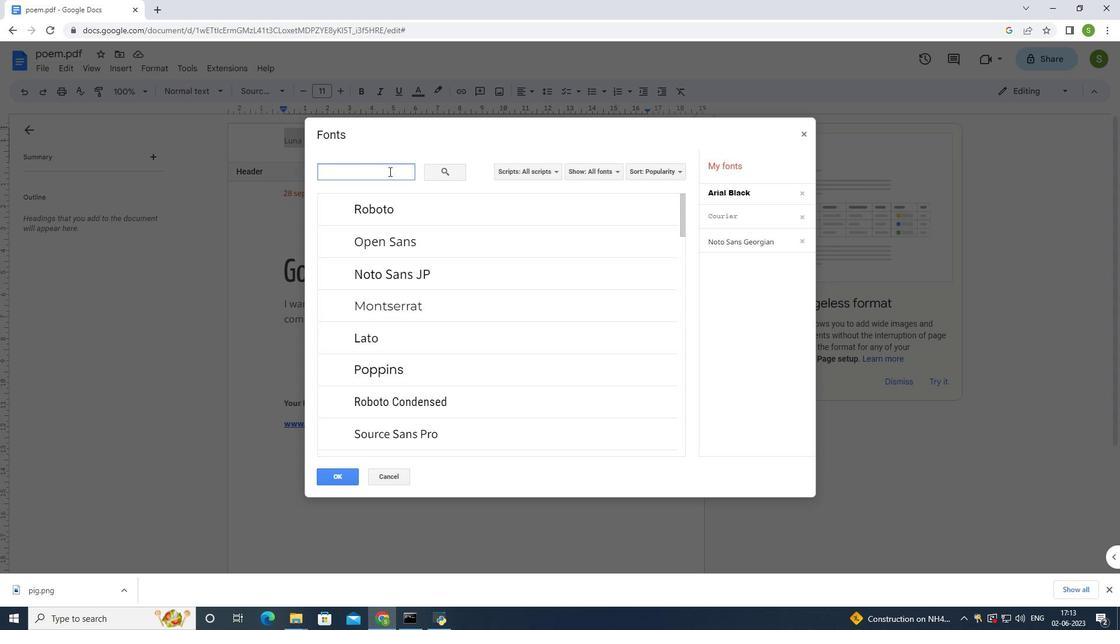 
Action: Key pressed <Key.shift>Lobster
Screenshot: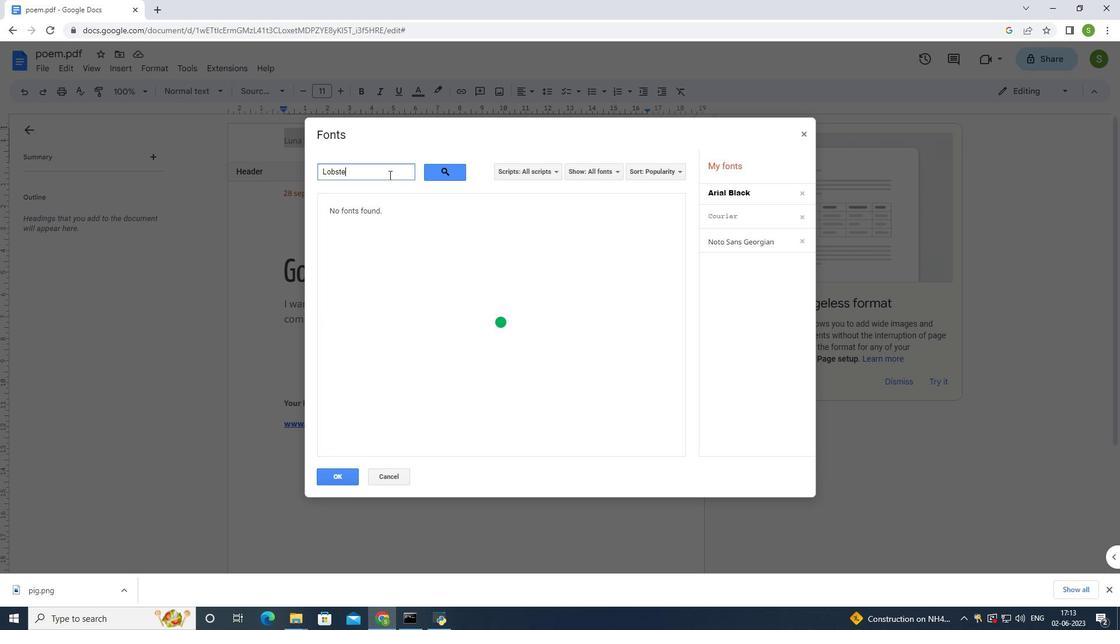 
Action: Mouse moved to (396, 205)
Screenshot: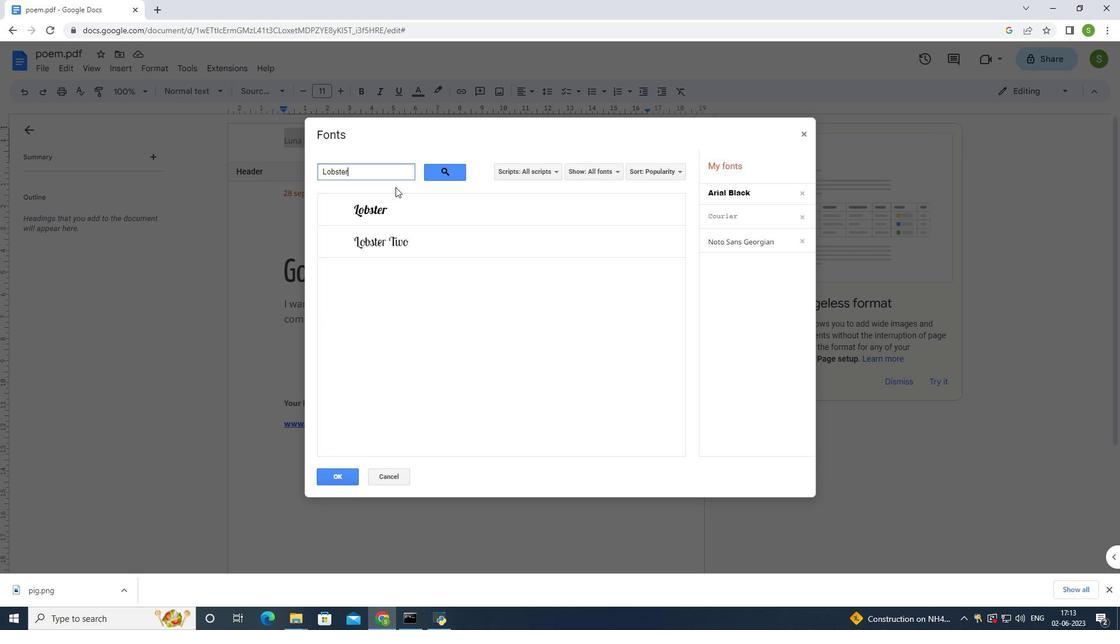 
Action: Mouse pressed left at (396, 205)
Screenshot: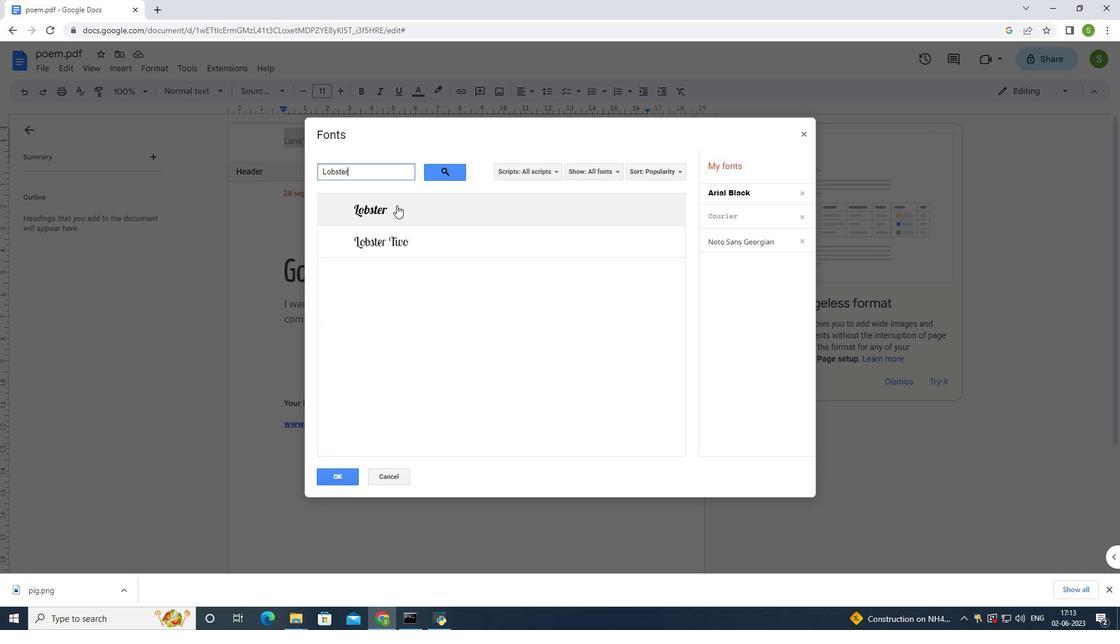 
Action: Mouse moved to (354, 481)
Screenshot: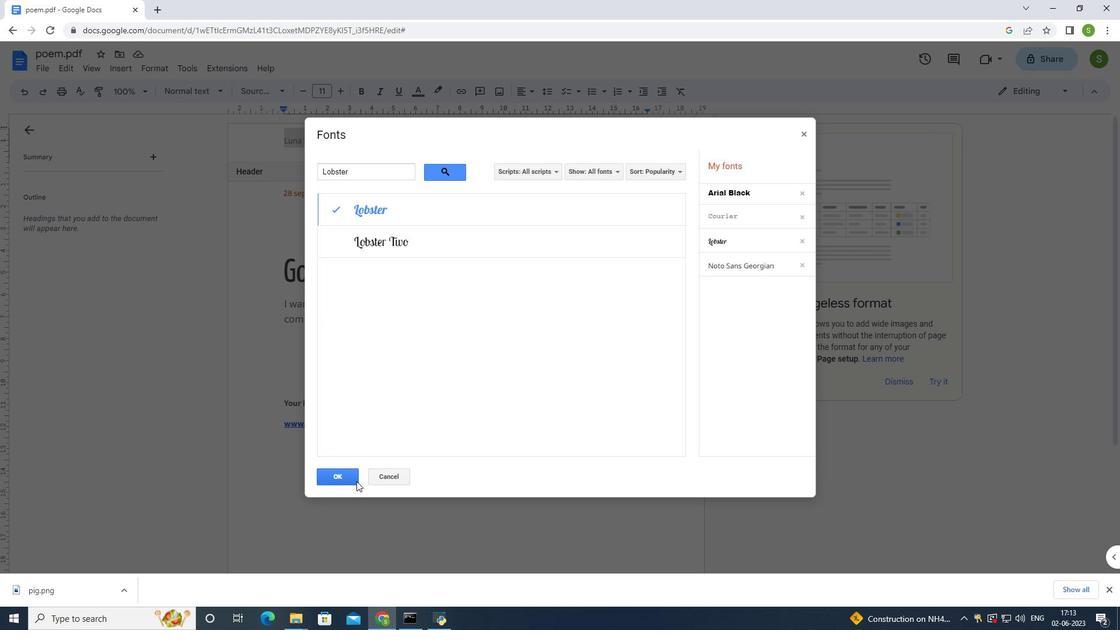 
Action: Mouse pressed left at (354, 481)
Screenshot: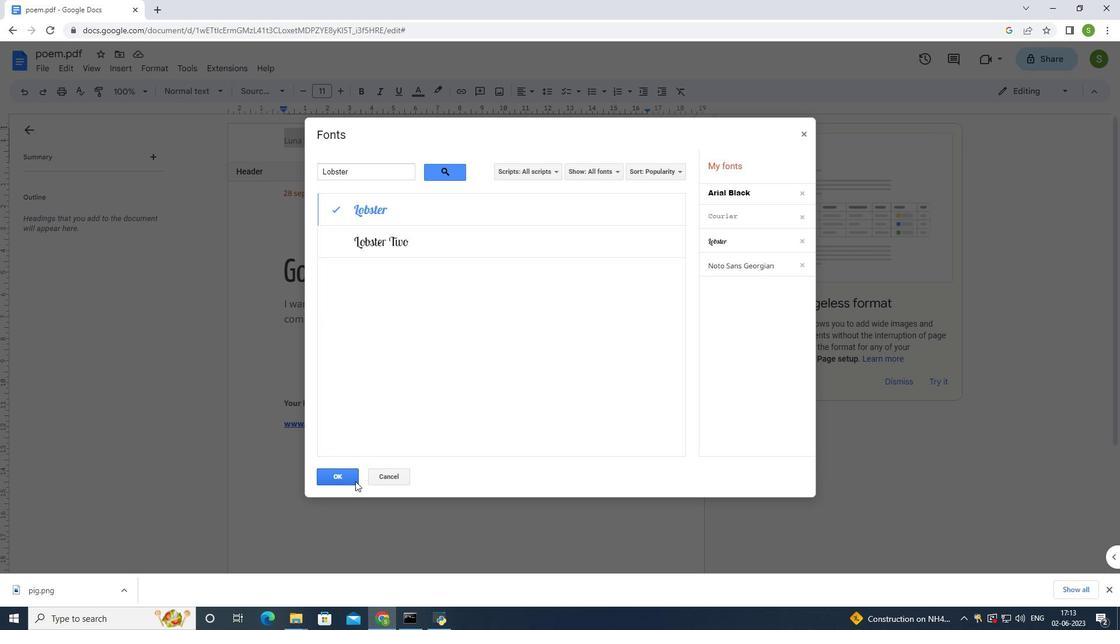 
Action: Mouse moved to (498, 404)
Screenshot: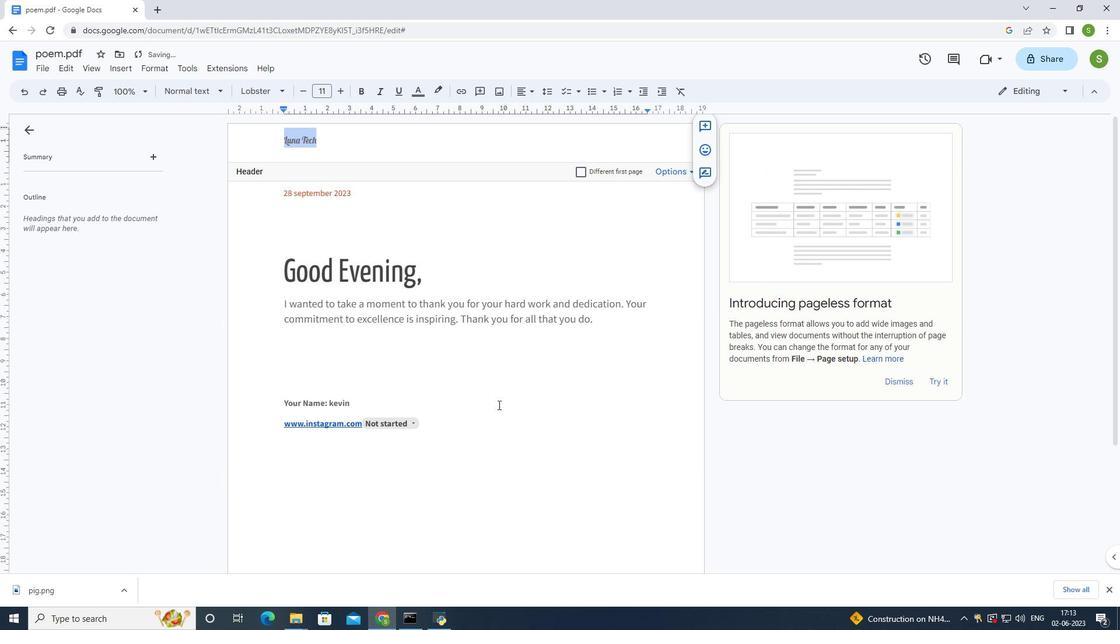 
